 Task: Add a signature Linda Green containing Have a great National Cybersecurity Awareness Month, Linda Green to email address softage.3@softage.net and add a folder Packing slips
Action: Mouse moved to (88, 107)
Screenshot: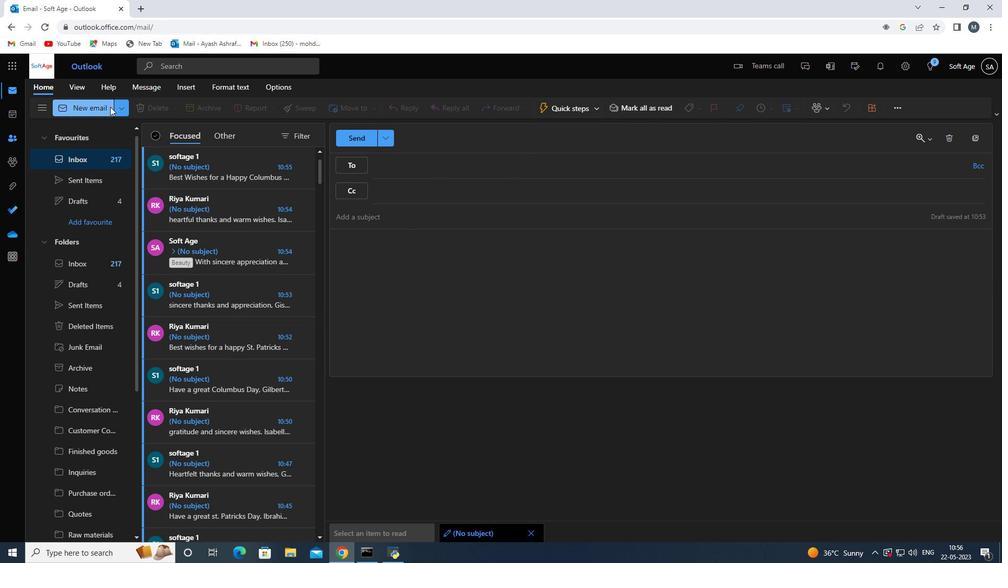 
Action: Mouse pressed left at (88, 107)
Screenshot: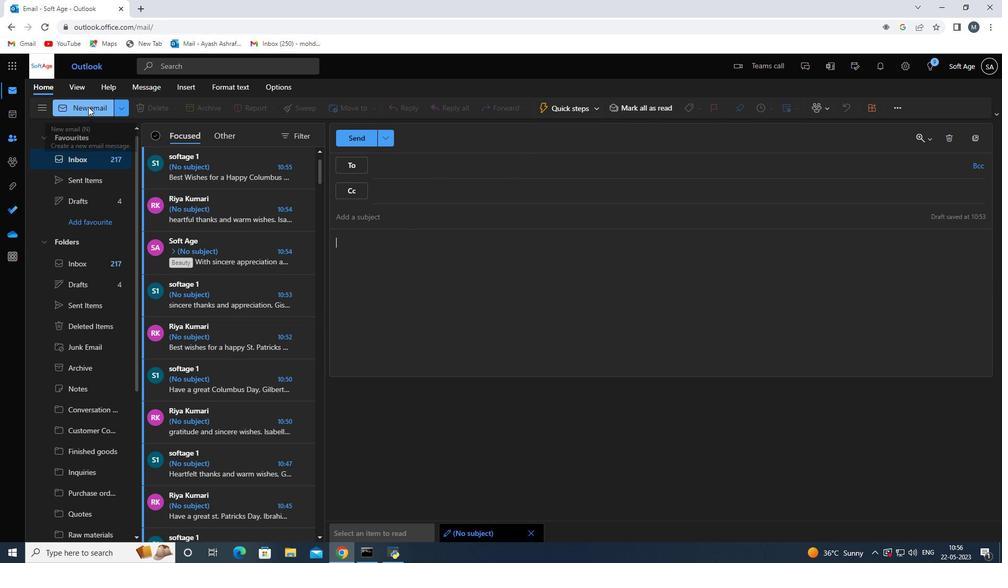 
Action: Mouse moved to (710, 118)
Screenshot: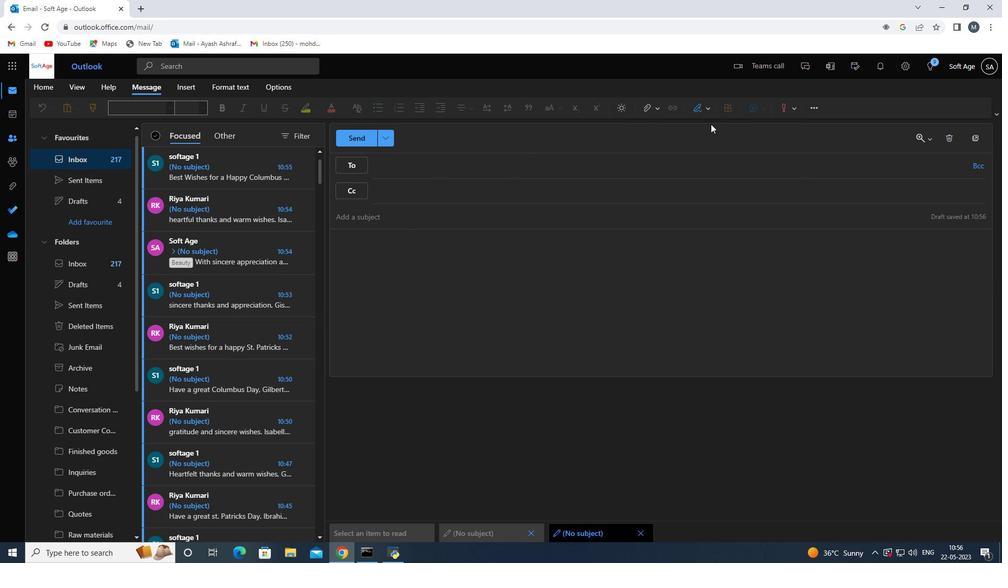
Action: Mouse pressed left at (710, 118)
Screenshot: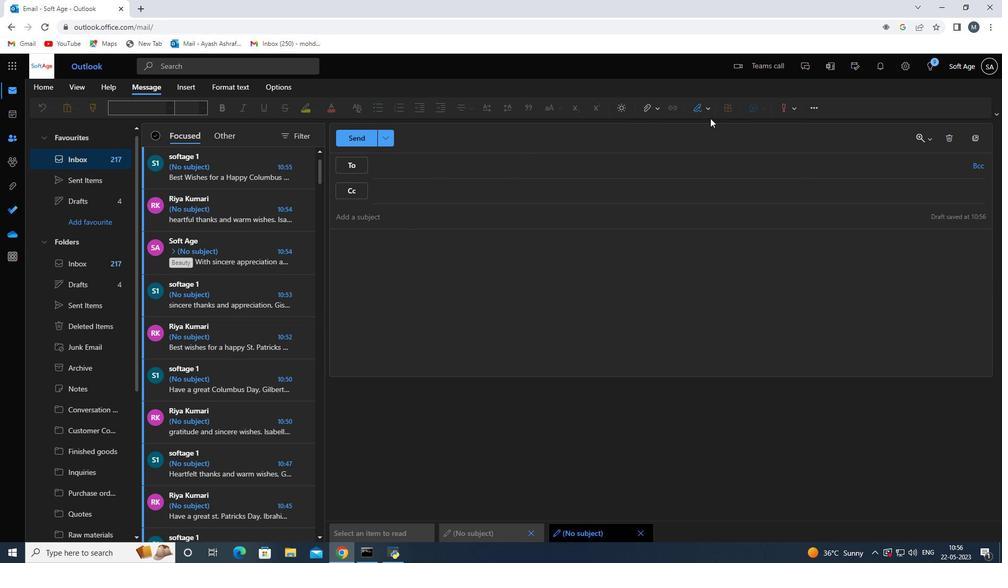 
Action: Mouse moved to (709, 114)
Screenshot: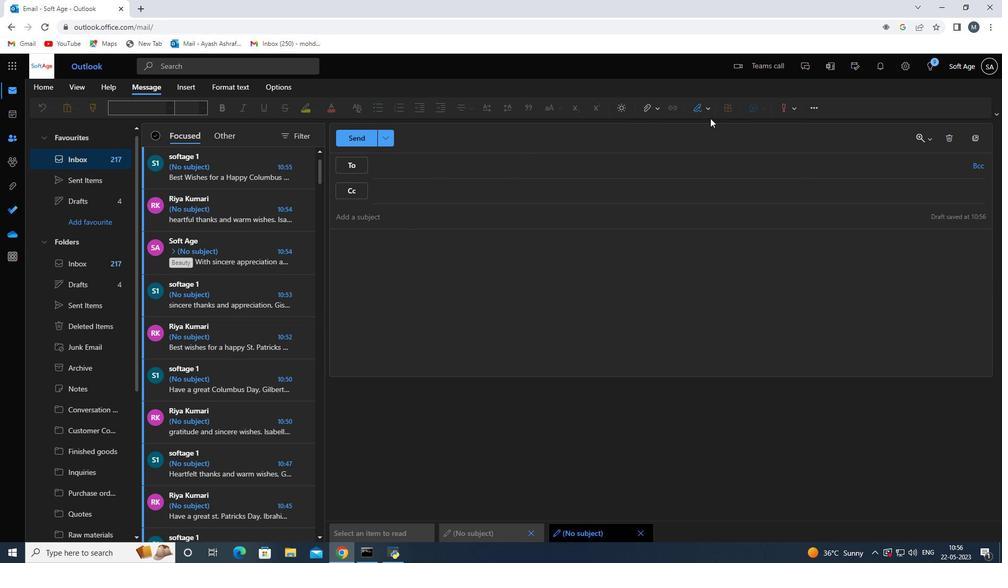 
Action: Mouse pressed left at (709, 114)
Screenshot: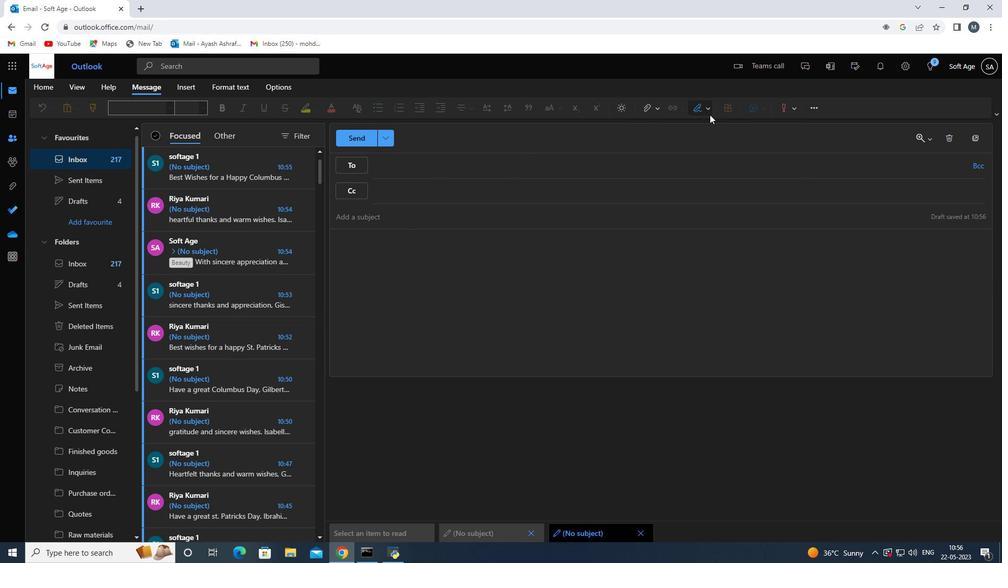 
Action: Mouse moved to (695, 152)
Screenshot: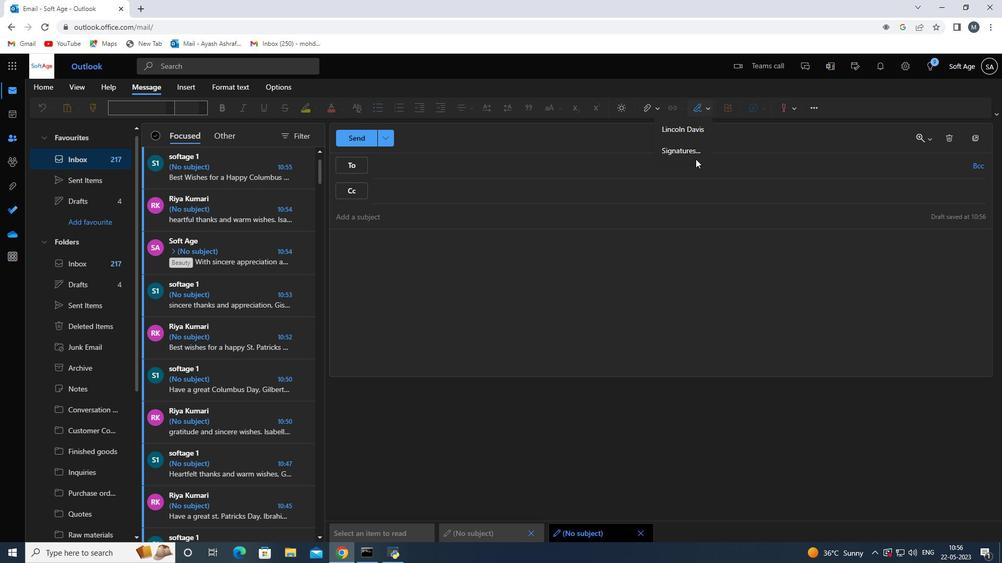
Action: Mouse pressed left at (695, 152)
Screenshot: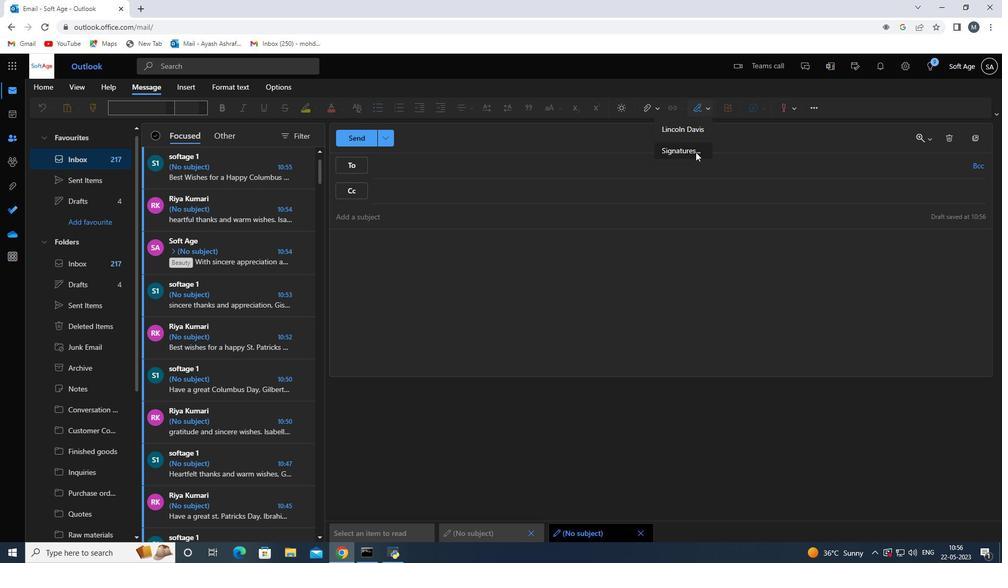
Action: Mouse moved to (702, 193)
Screenshot: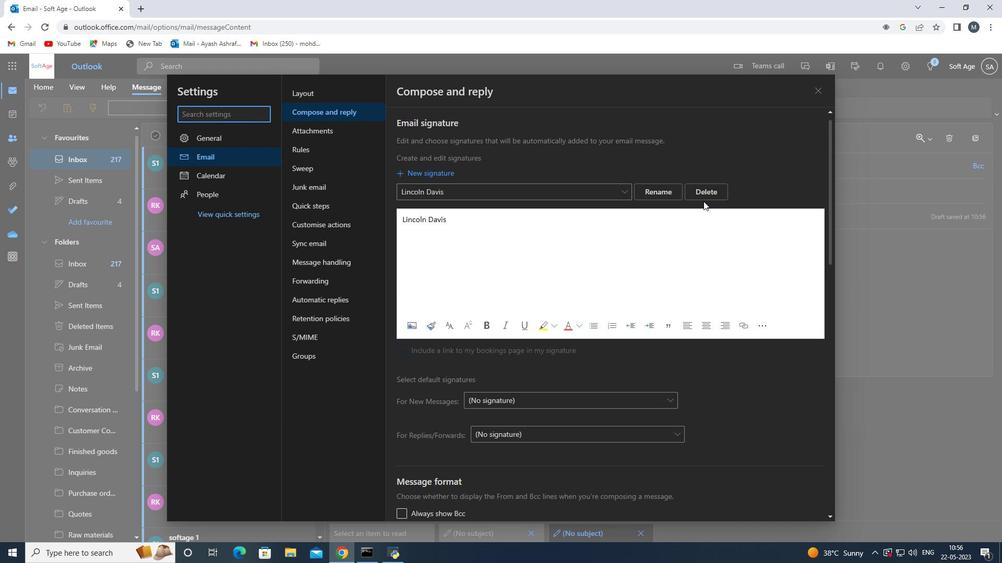 
Action: Mouse pressed left at (702, 193)
Screenshot: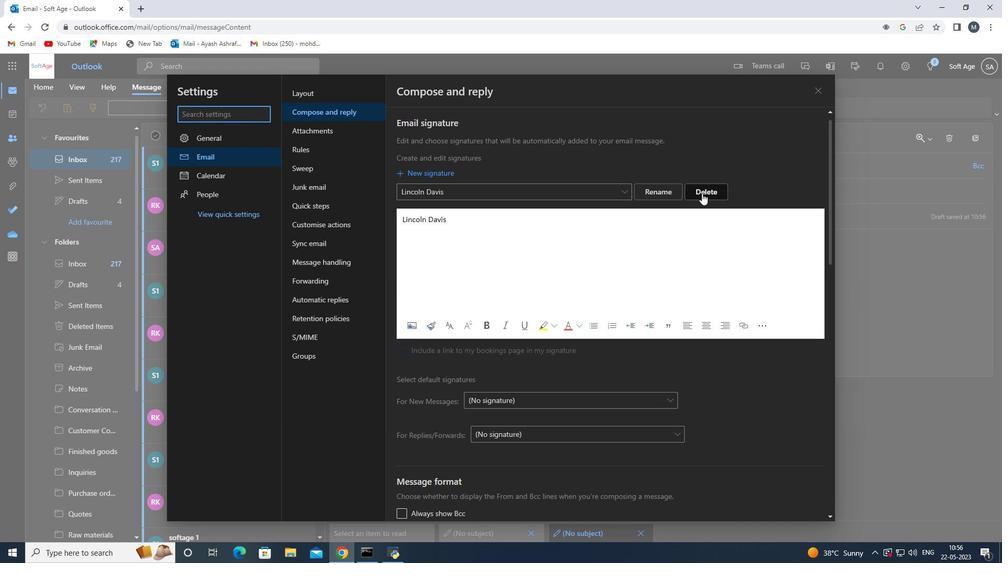
Action: Mouse moved to (456, 187)
Screenshot: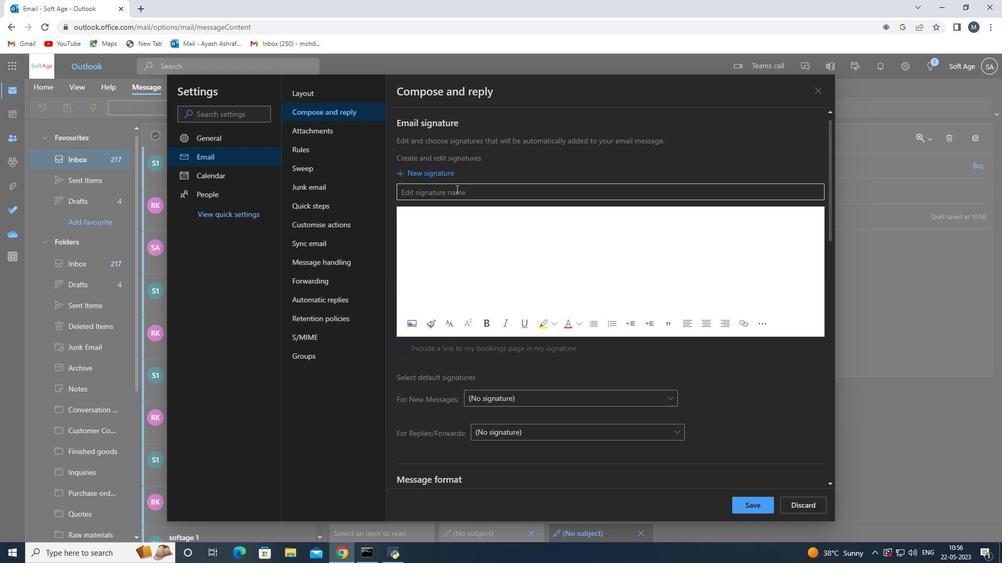 
Action: Mouse pressed left at (456, 187)
Screenshot: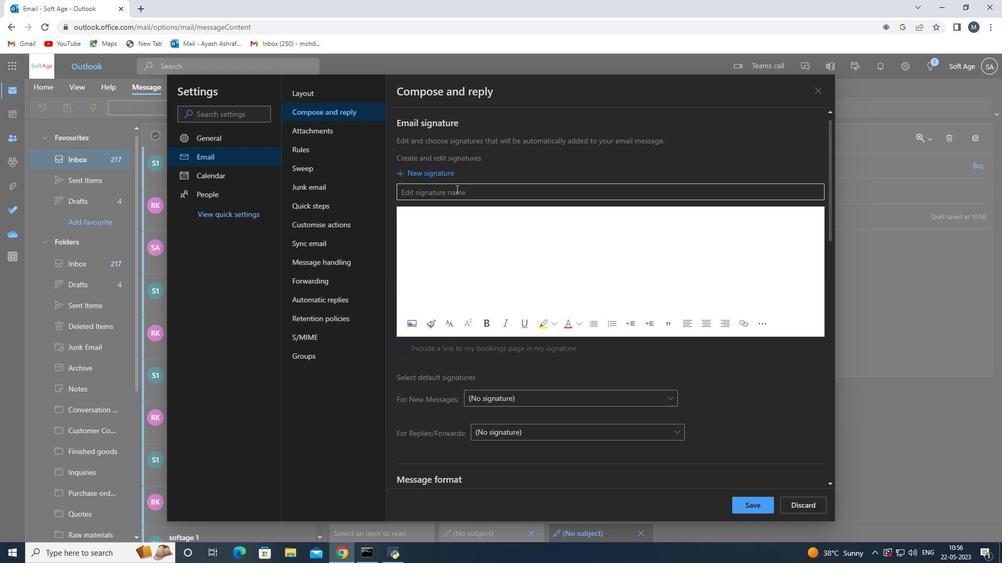 
Action: Key pressed <Key.shift>Linda<Key.space><Key.shift><Key.shift><Key.shift><Key.shift>Green<Key.space>
Screenshot: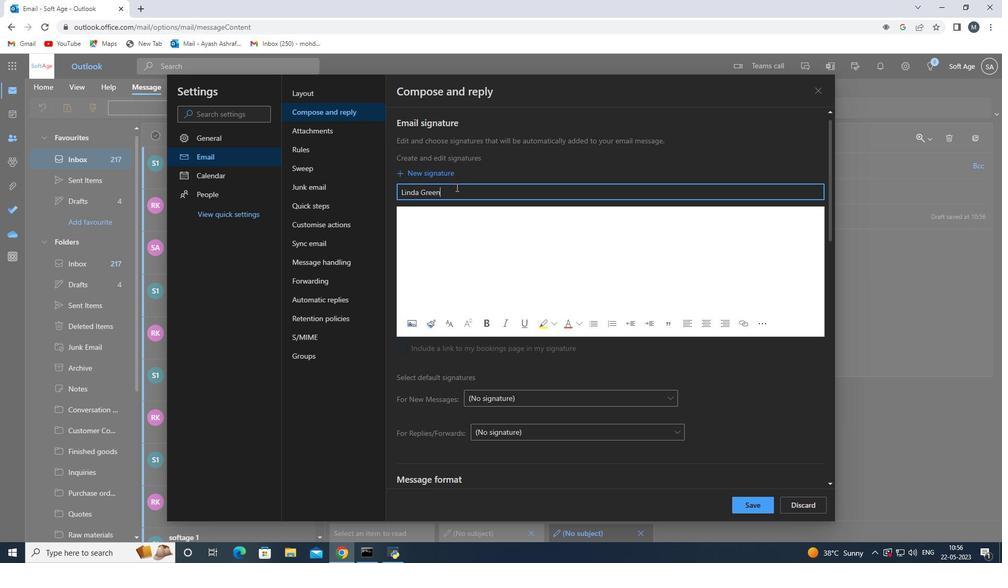 
Action: Mouse moved to (443, 247)
Screenshot: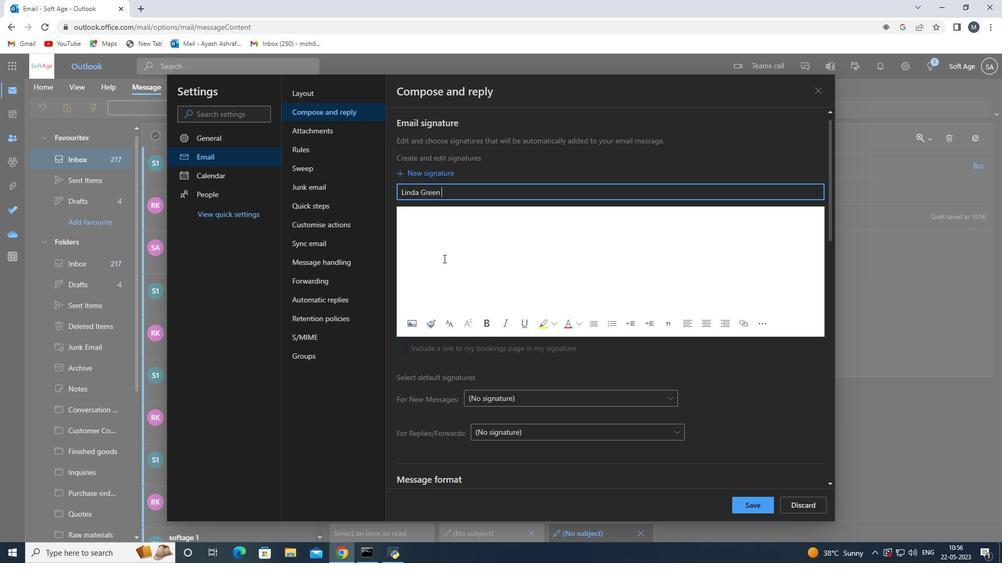 
Action: Mouse pressed left at (443, 247)
Screenshot: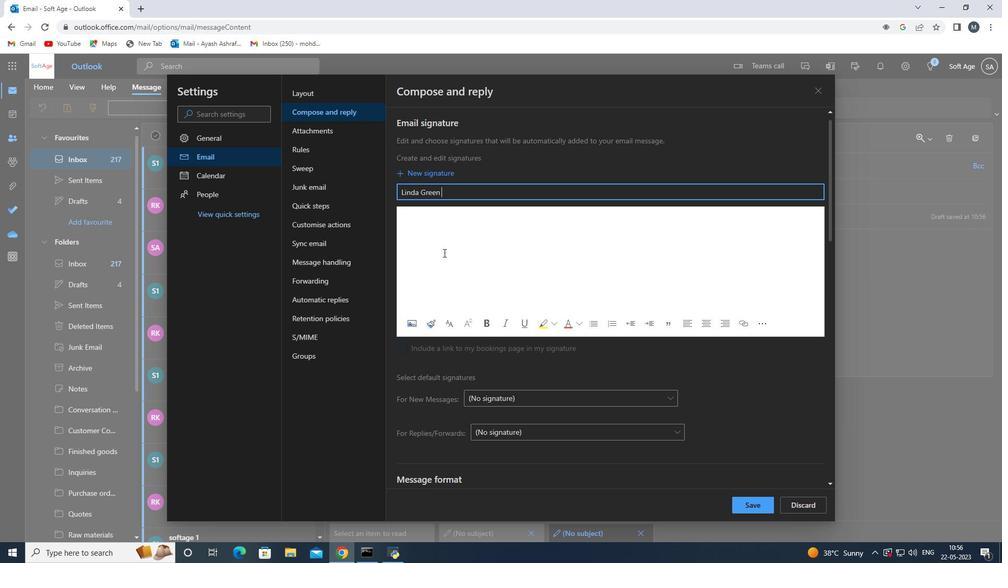
Action: Mouse moved to (436, 243)
Screenshot: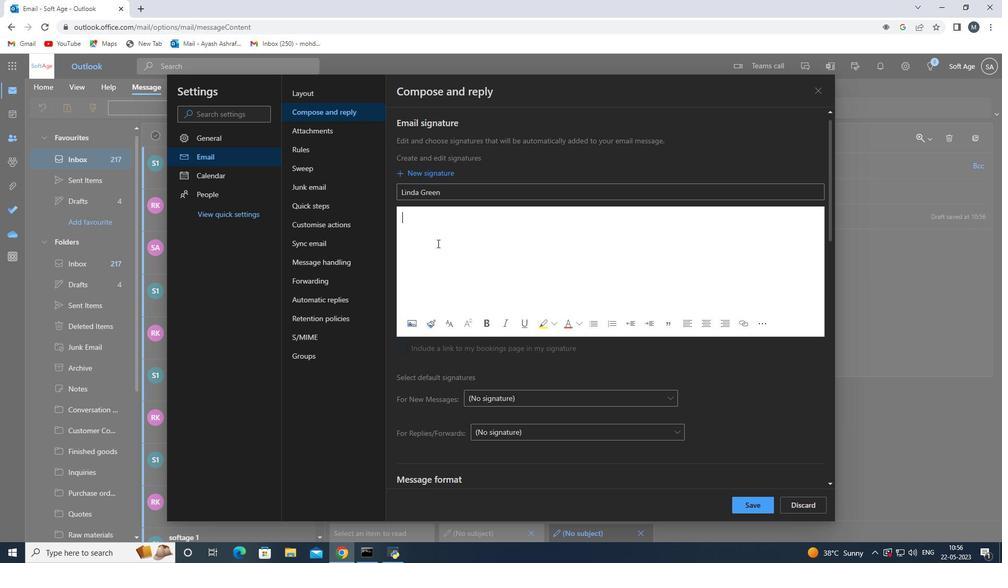 
Action: Key pressed <Key.shift><Key.shift><Key.shift><Key.shift><Key.shift>Linda<Key.space><Key.shift>Green<Key.space>
Screenshot: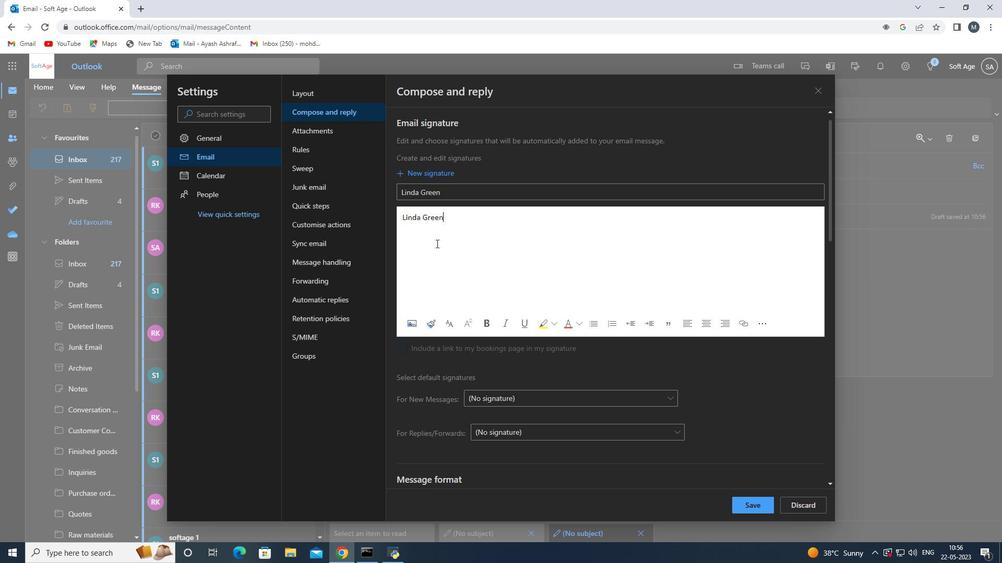 
Action: Mouse moved to (757, 504)
Screenshot: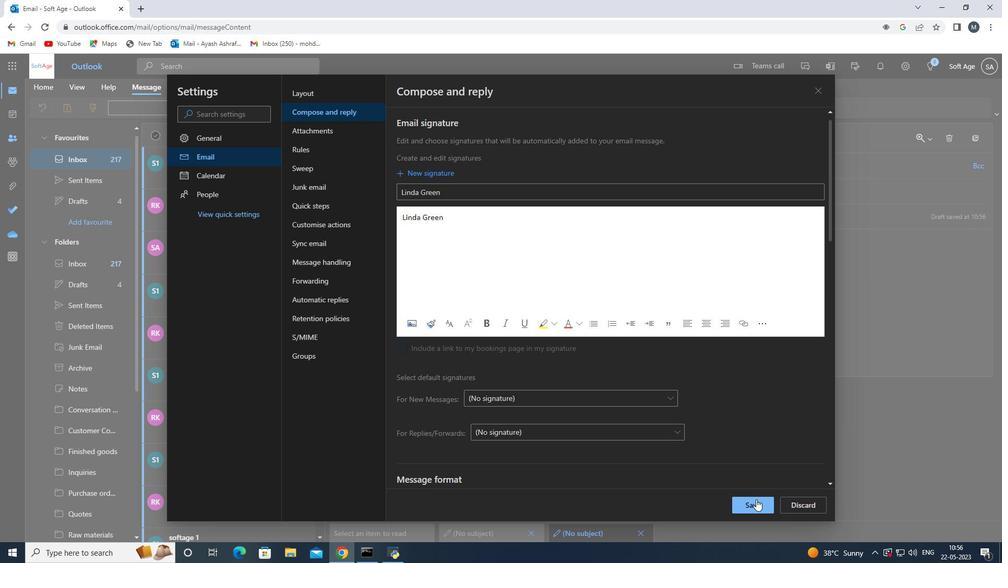 
Action: Mouse pressed left at (757, 504)
Screenshot: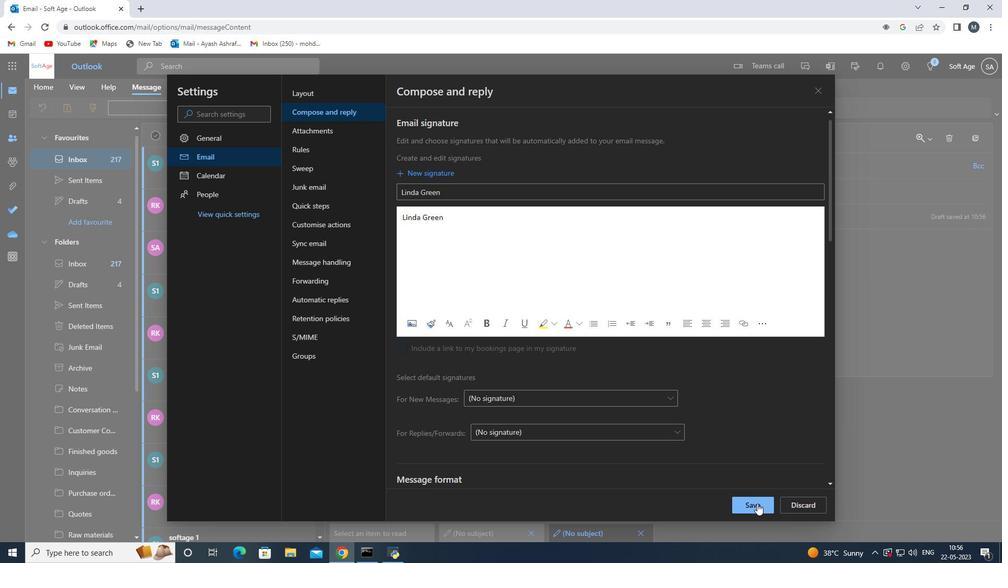
Action: Mouse moved to (740, 200)
Screenshot: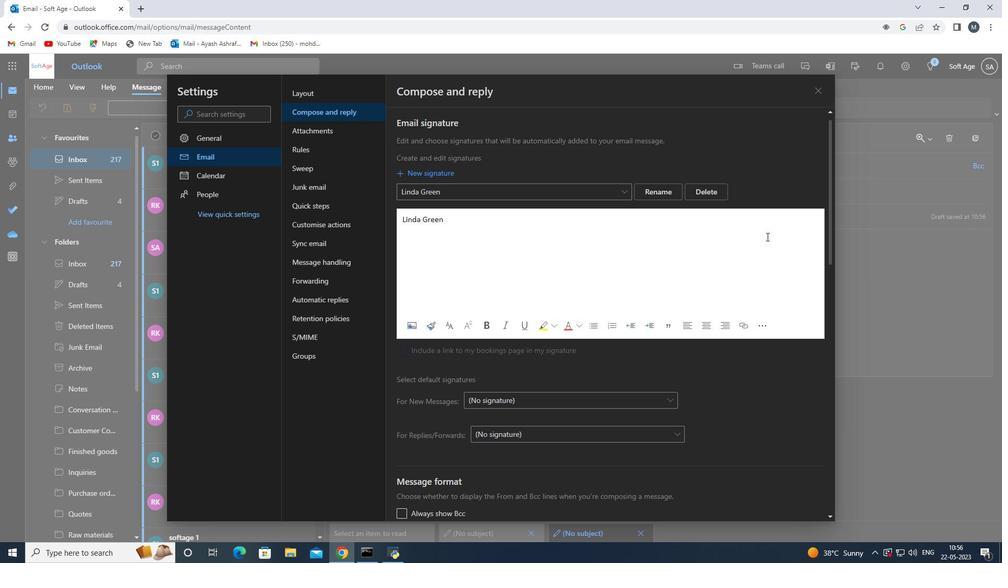 
Action: Mouse scrolled (766, 236) with delta (0, 0)
Screenshot: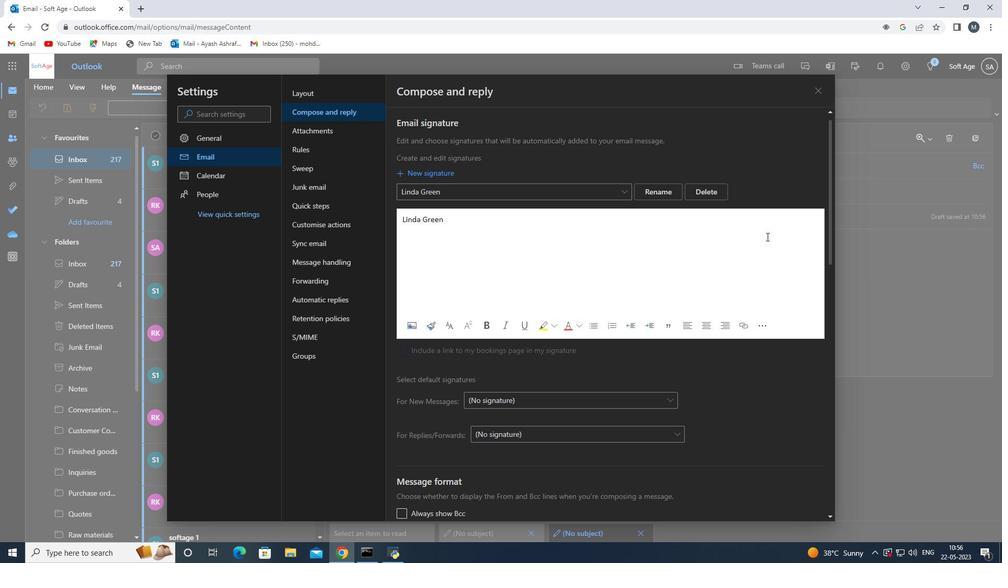 
Action: Mouse moved to (739, 199)
Screenshot: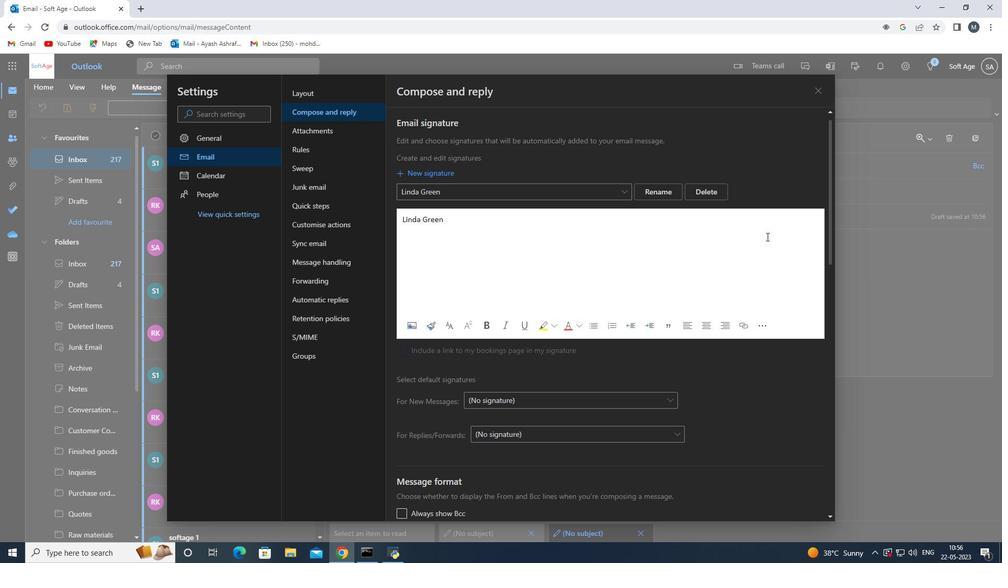 
Action: Mouse scrolled (765, 235) with delta (0, 0)
Screenshot: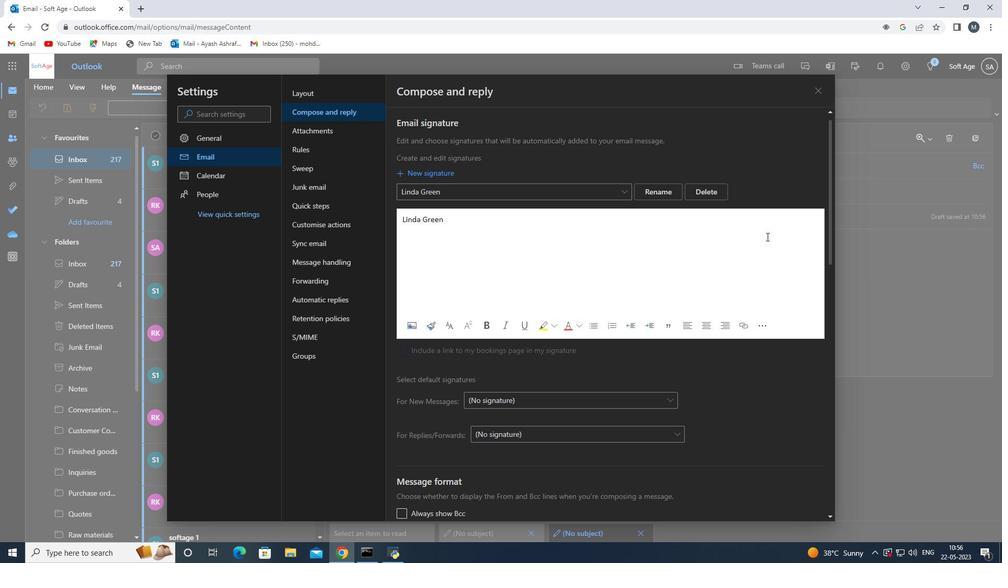 
Action: Mouse scrolled (764, 233) with delta (0, 0)
Screenshot: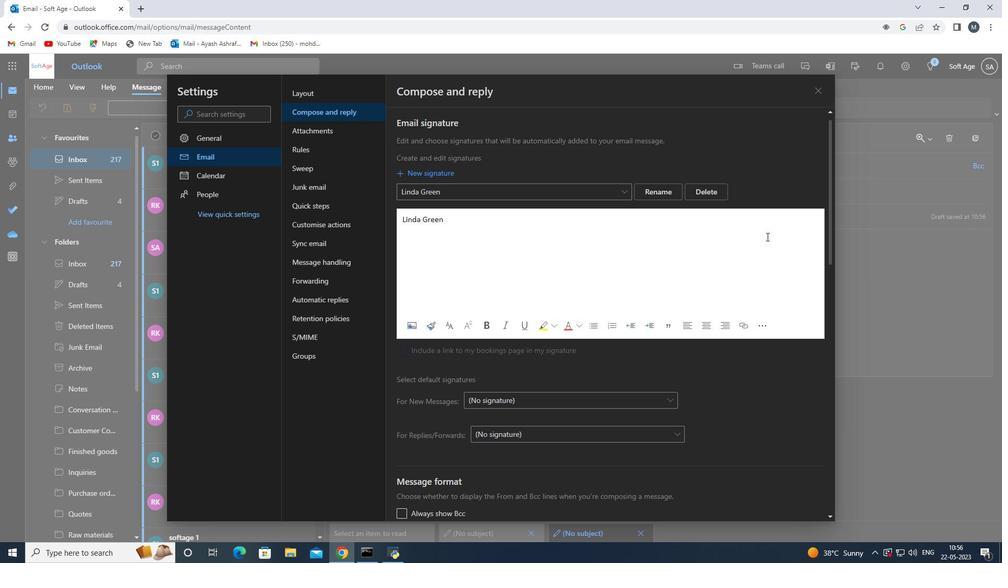 
Action: Mouse moved to (739, 199)
Screenshot: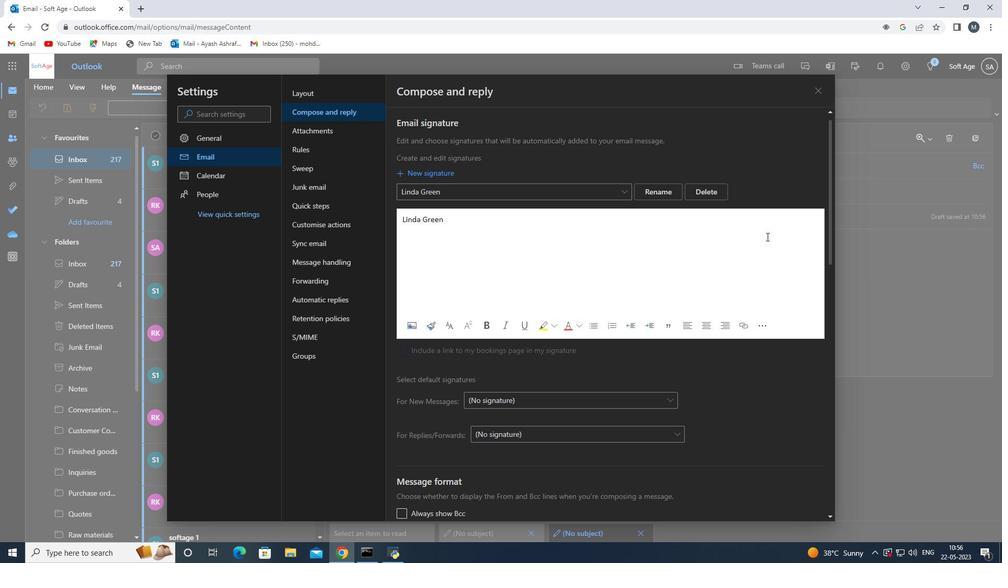 
Action: Mouse scrolled (761, 229) with delta (0, 0)
Screenshot: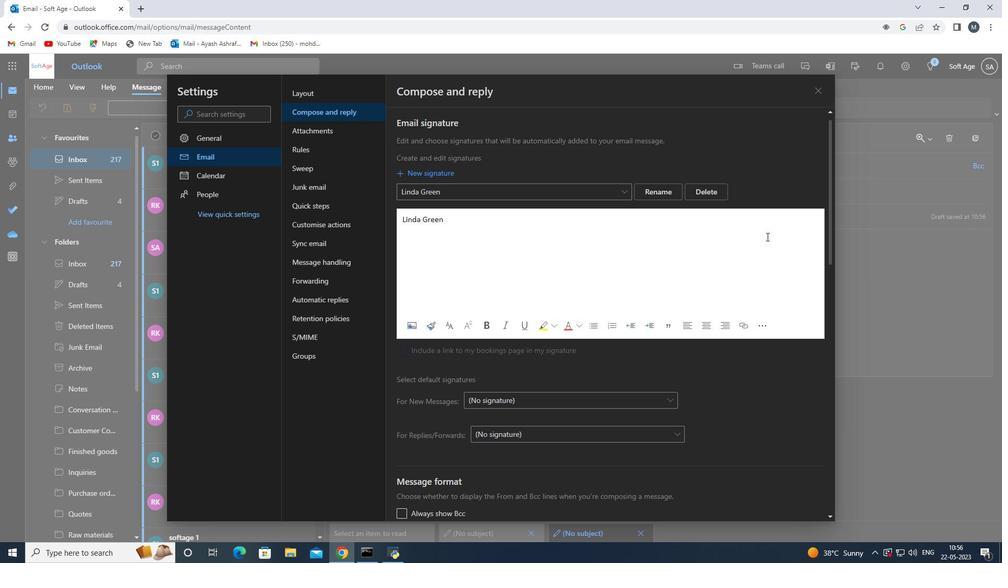 
Action: Mouse moved to (819, 89)
Screenshot: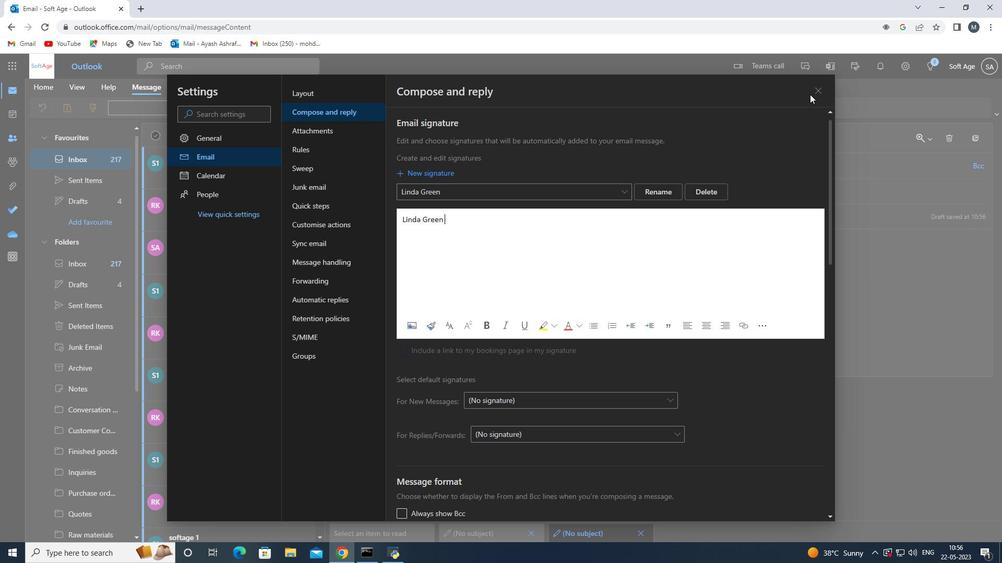 
Action: Mouse pressed left at (819, 89)
Screenshot: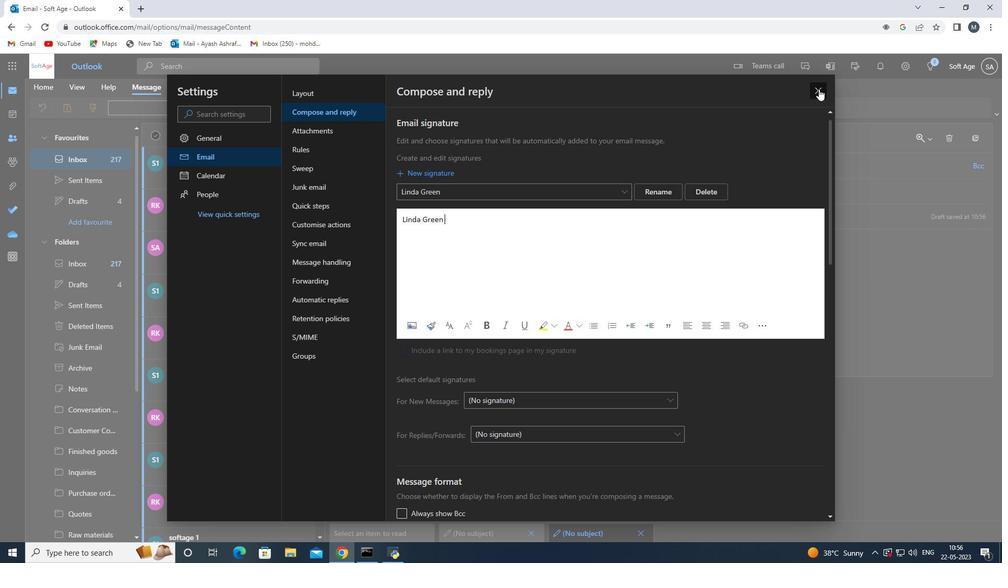 
Action: Mouse moved to (382, 237)
Screenshot: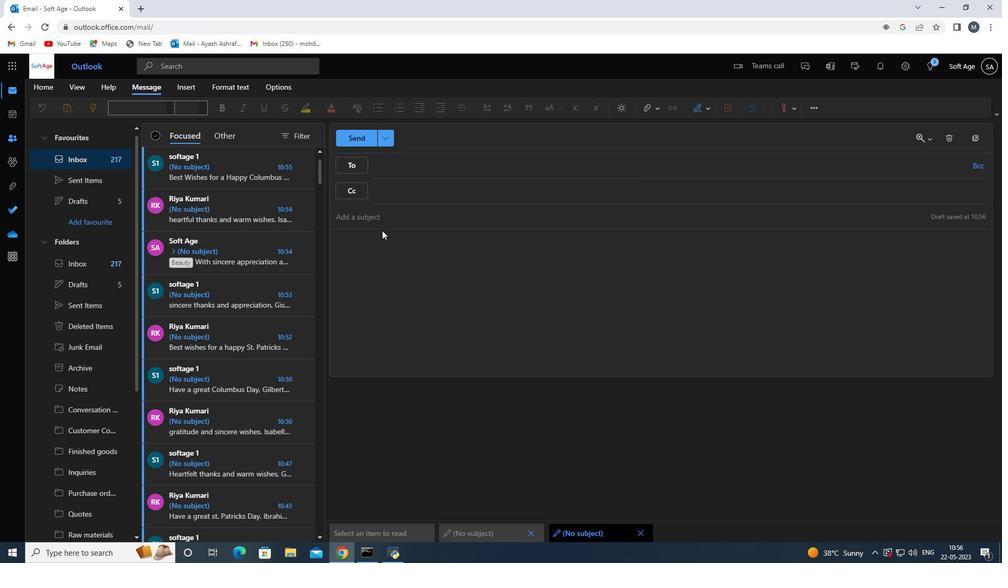 
Action: Mouse pressed left at (382, 237)
Screenshot: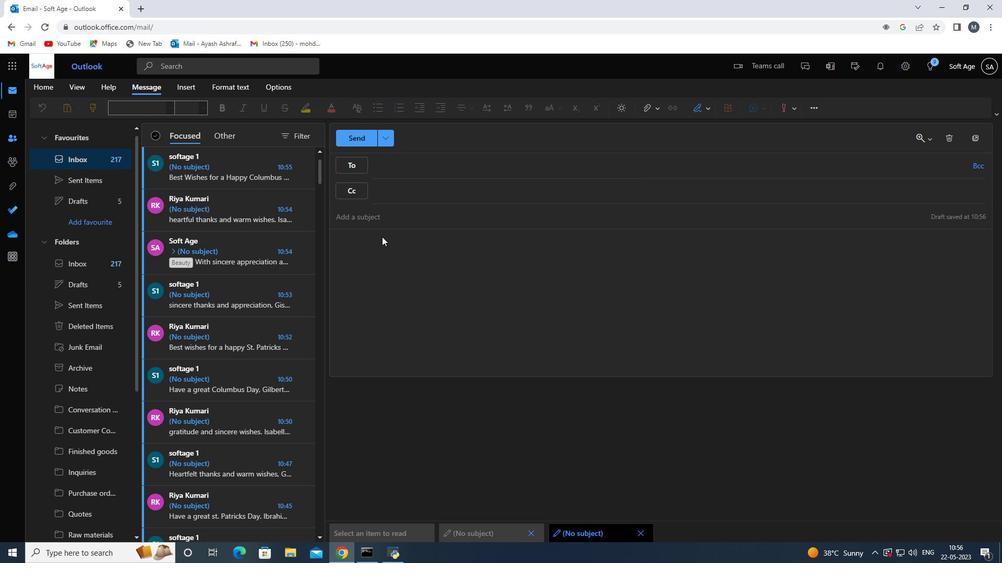 
Action: Mouse moved to (378, 255)
Screenshot: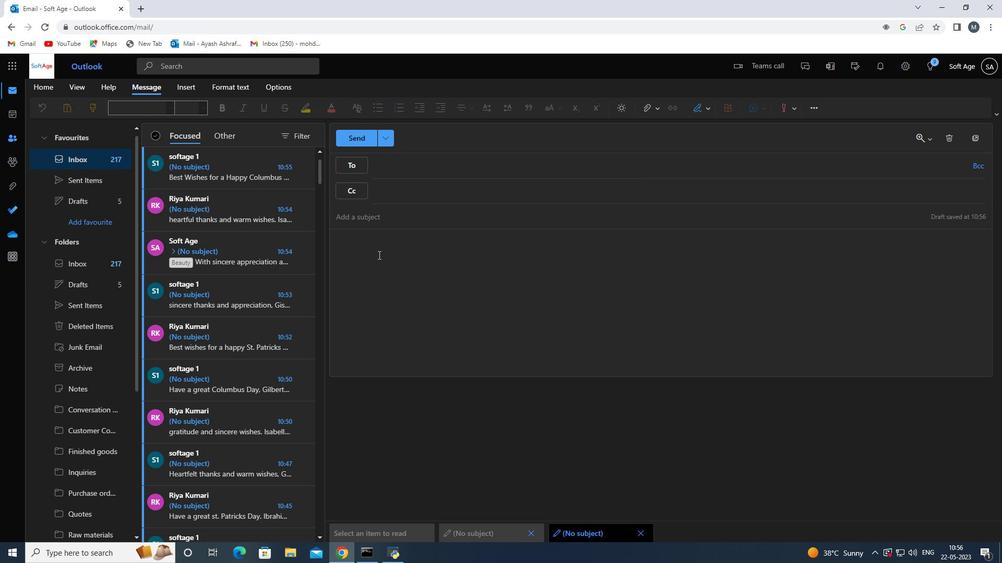 
Action: Mouse pressed left at (378, 255)
Screenshot: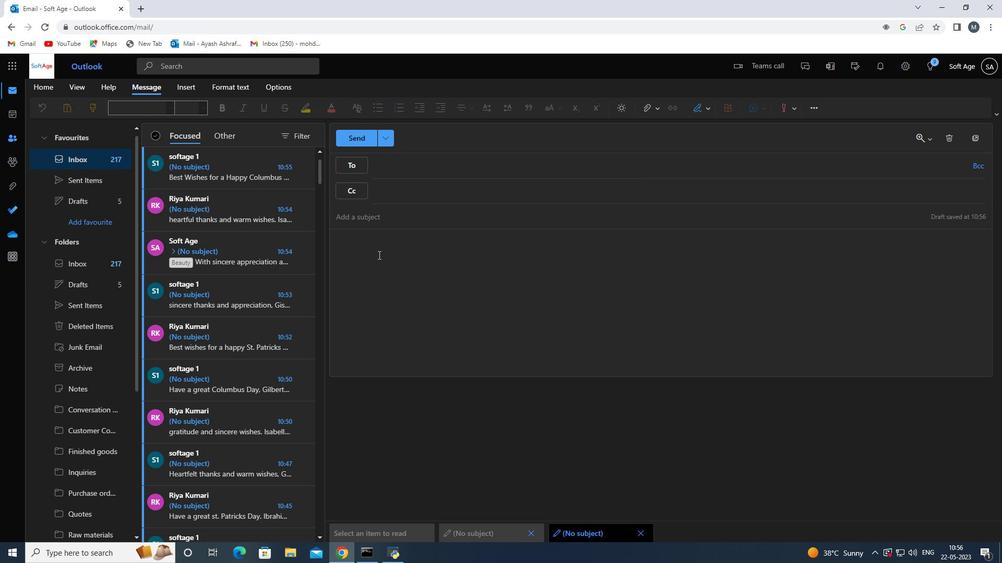 
Action: Key pressed <Key.shift>Have<Key.space>a<Key.space>great<Key.space>national<Key.space>cybersecurity<Key.space>awareness<Key.space>
Screenshot: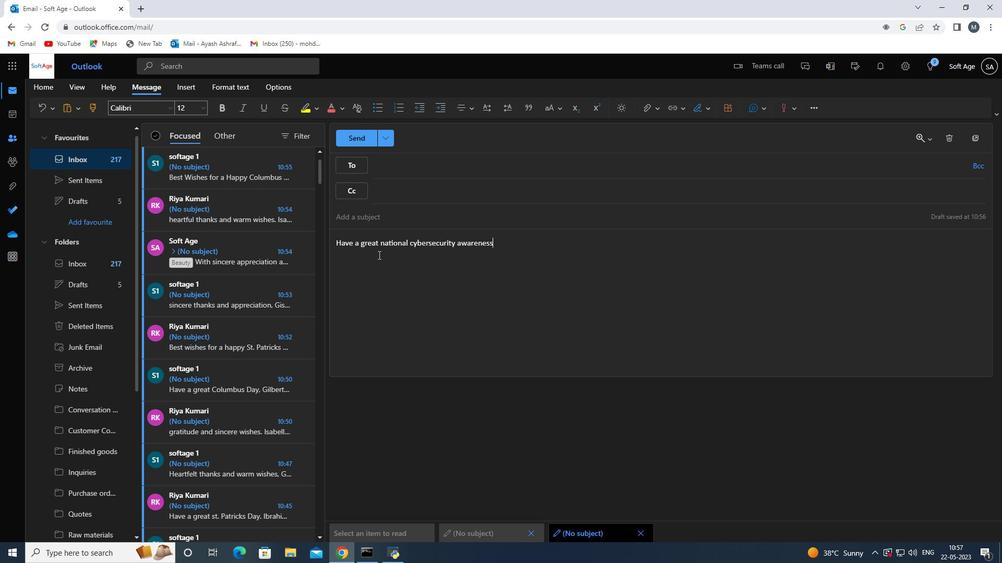 
Action: Mouse moved to (466, 247)
Screenshot: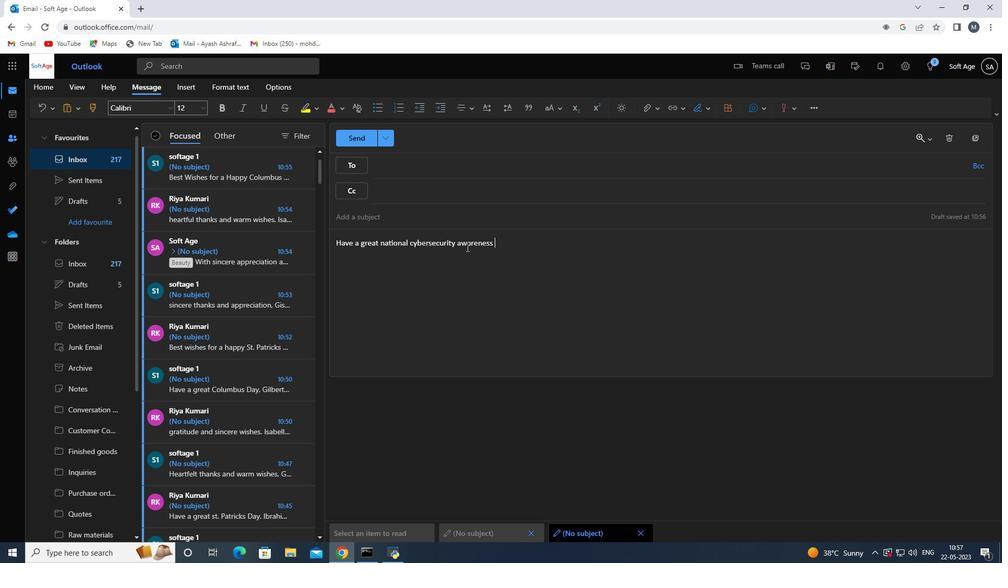 
Action: Key pressed month<Key.space>
Screenshot: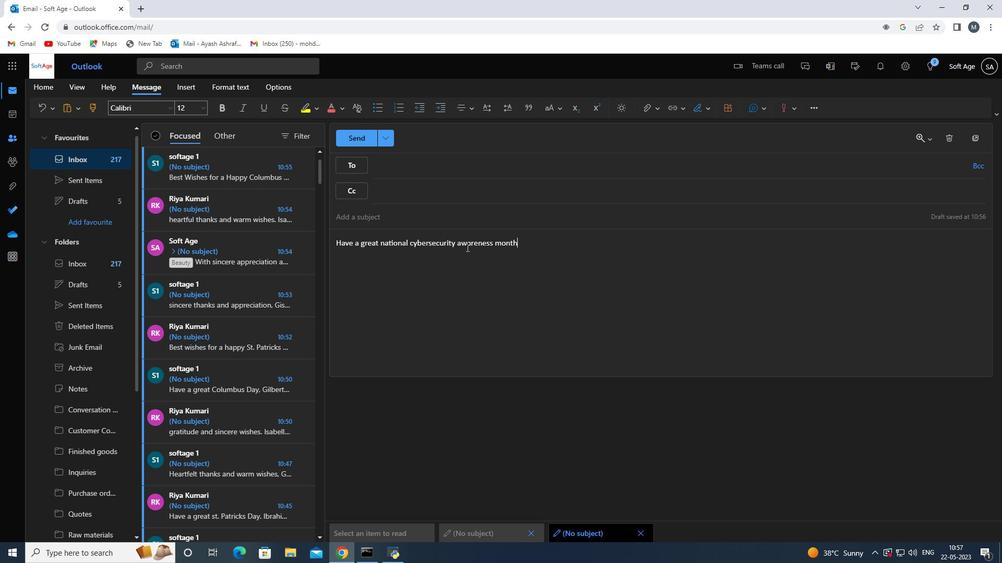 
Action: Mouse moved to (554, 263)
Screenshot: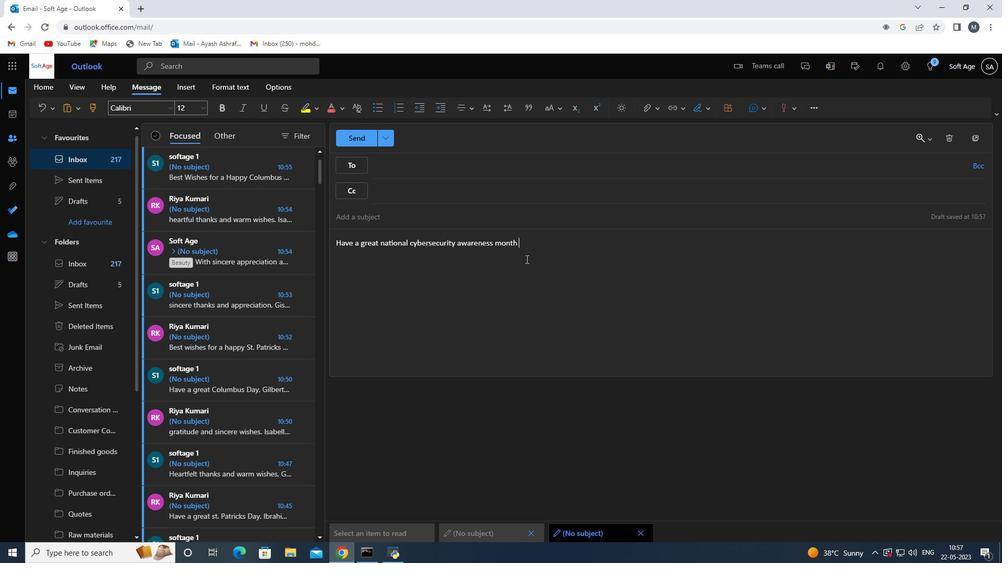 
Action: Mouse scrolled (554, 262) with delta (0, 0)
Screenshot: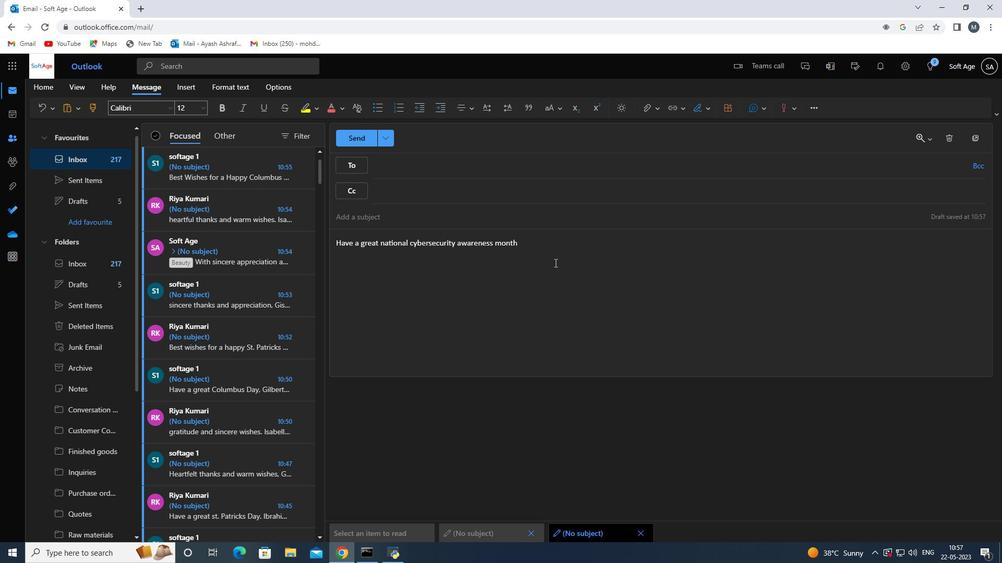 
Action: Mouse scrolled (554, 262) with delta (0, 0)
Screenshot: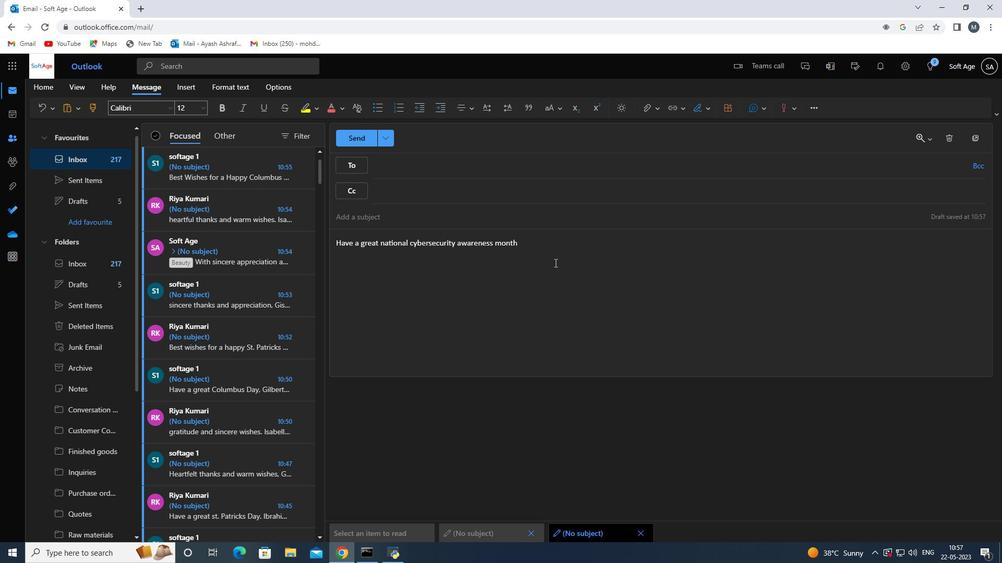 
Action: Mouse moved to (711, 110)
Screenshot: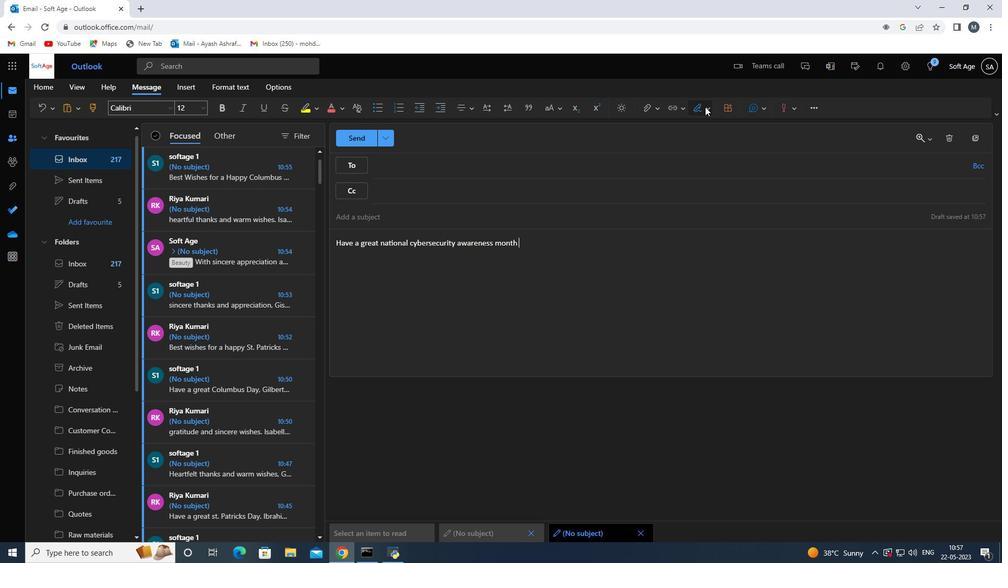 
Action: Mouse pressed left at (711, 110)
Screenshot: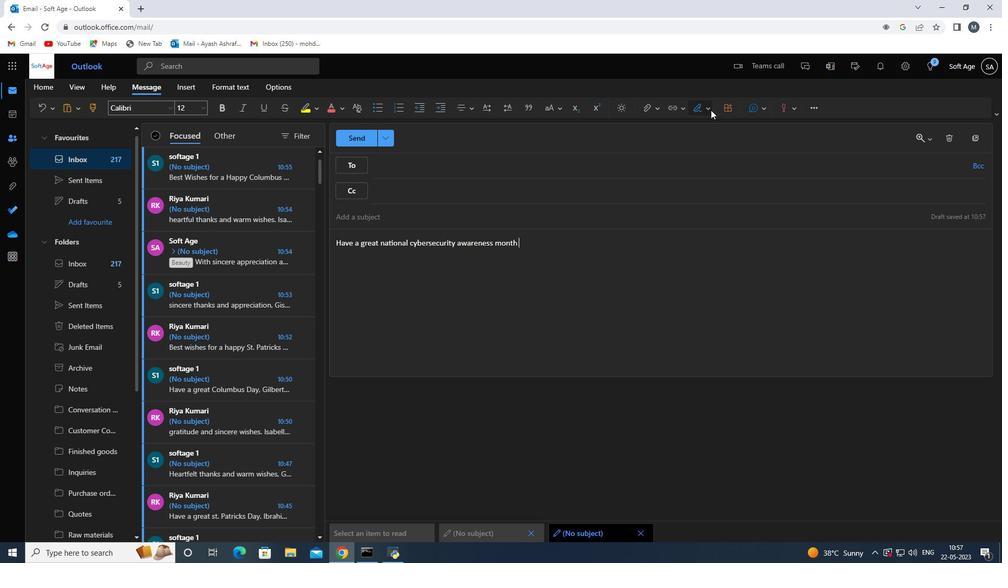 
Action: Mouse moved to (682, 133)
Screenshot: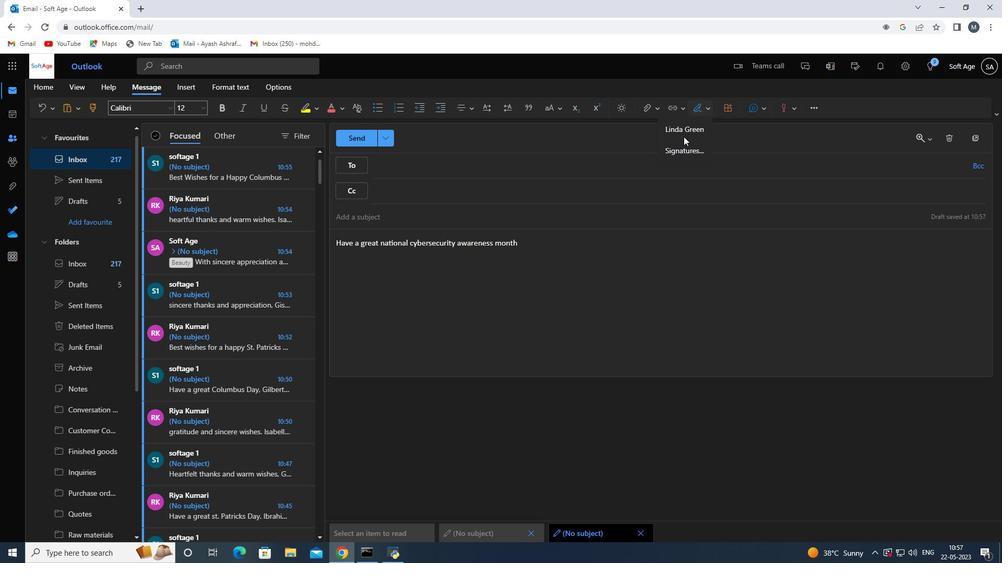 
Action: Mouse pressed left at (682, 133)
Screenshot: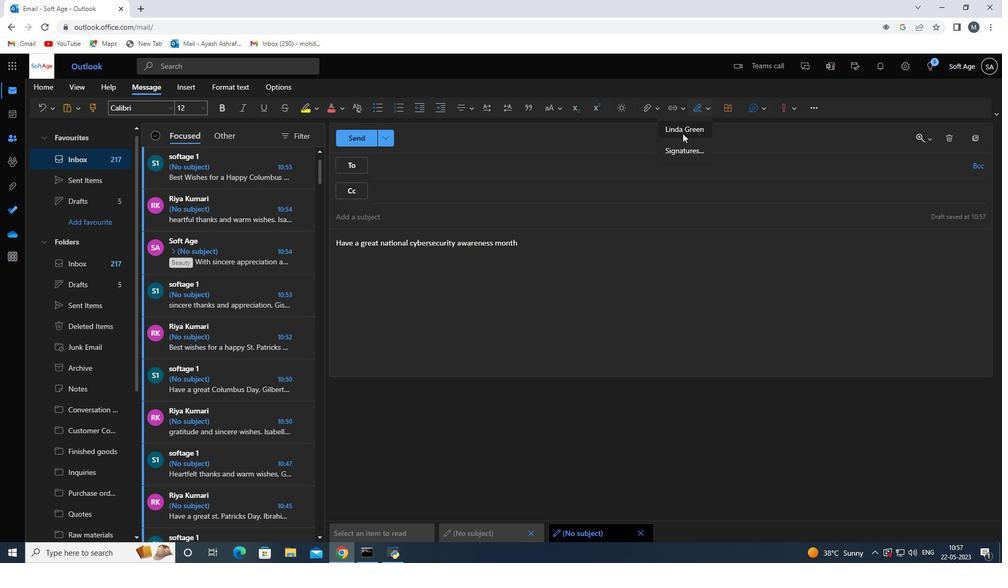 
Action: Mouse moved to (446, 169)
Screenshot: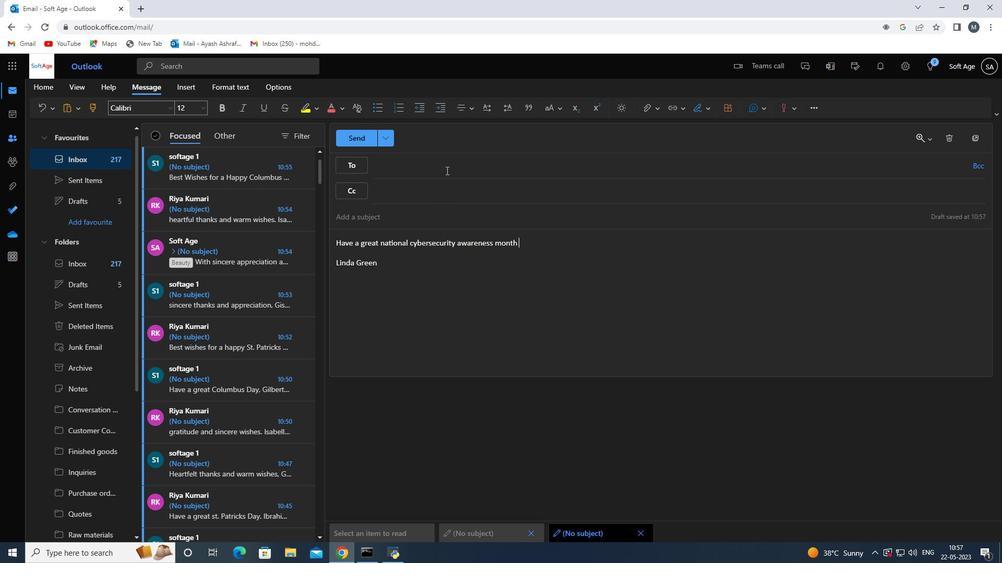 
Action: Mouse pressed left at (446, 169)
Screenshot: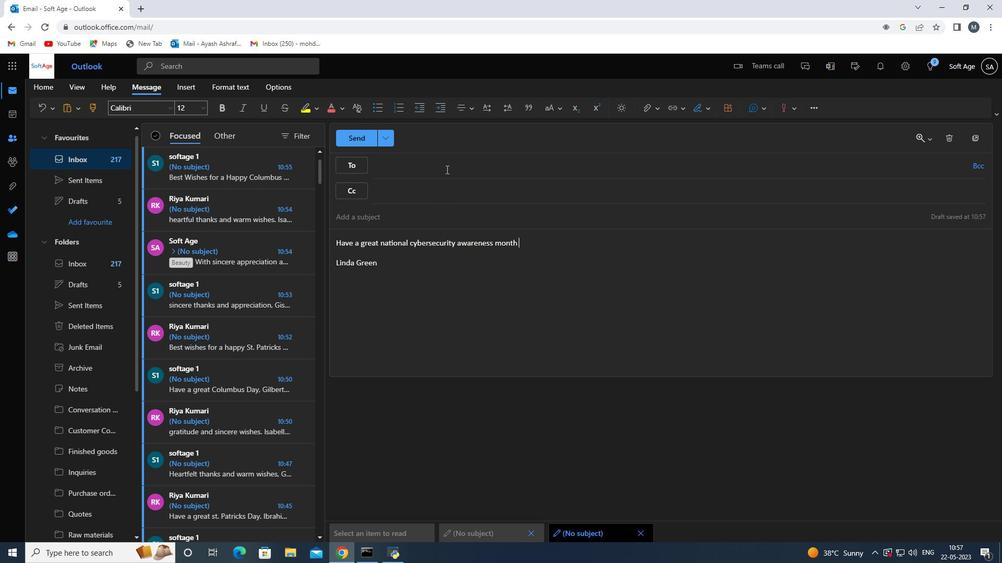 
Action: Mouse moved to (447, 168)
Screenshot: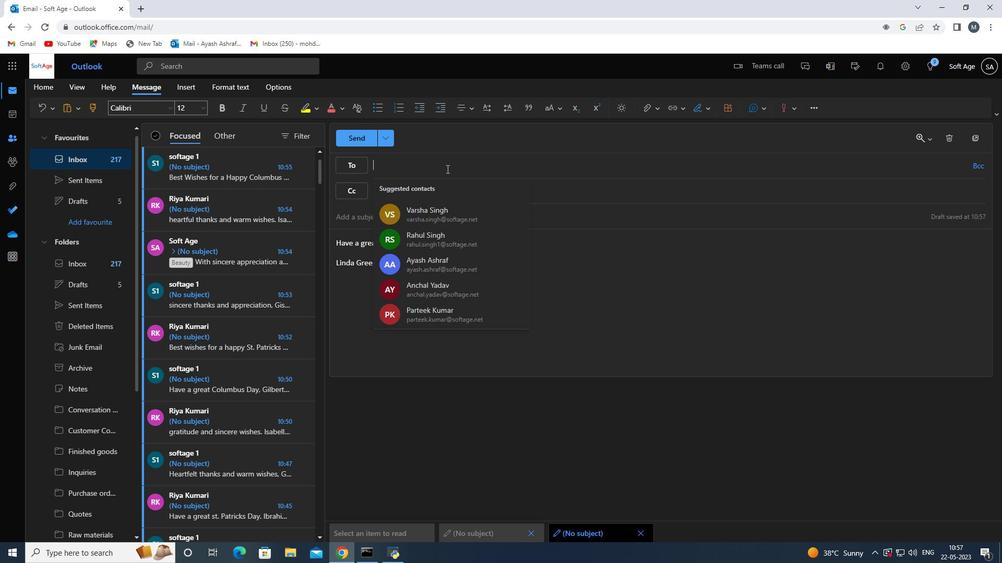 
Action: Key pressed softage.3<Key.shift>@softage.net
Screenshot: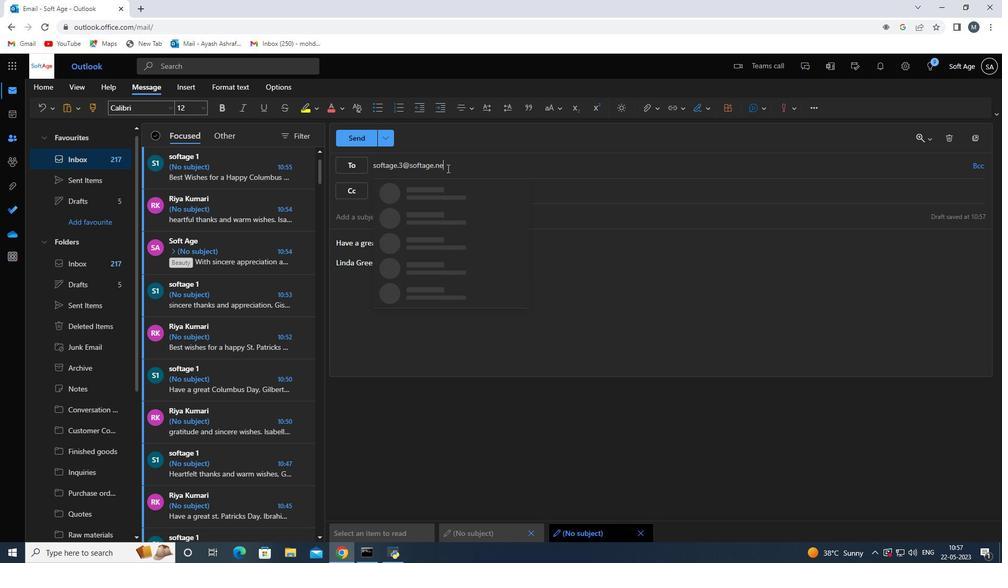 
Action: Mouse moved to (446, 193)
Screenshot: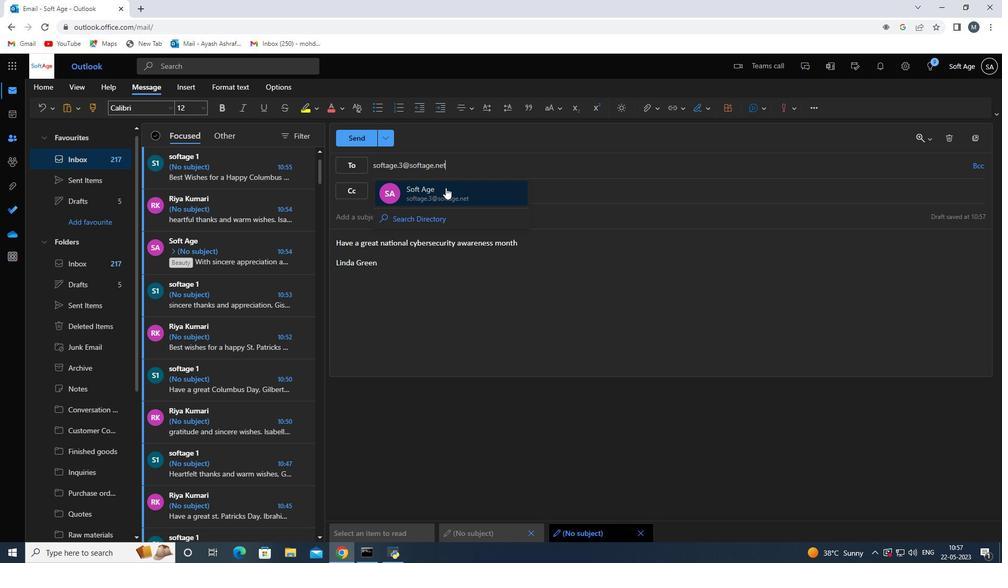 
Action: Mouse pressed left at (446, 193)
Screenshot: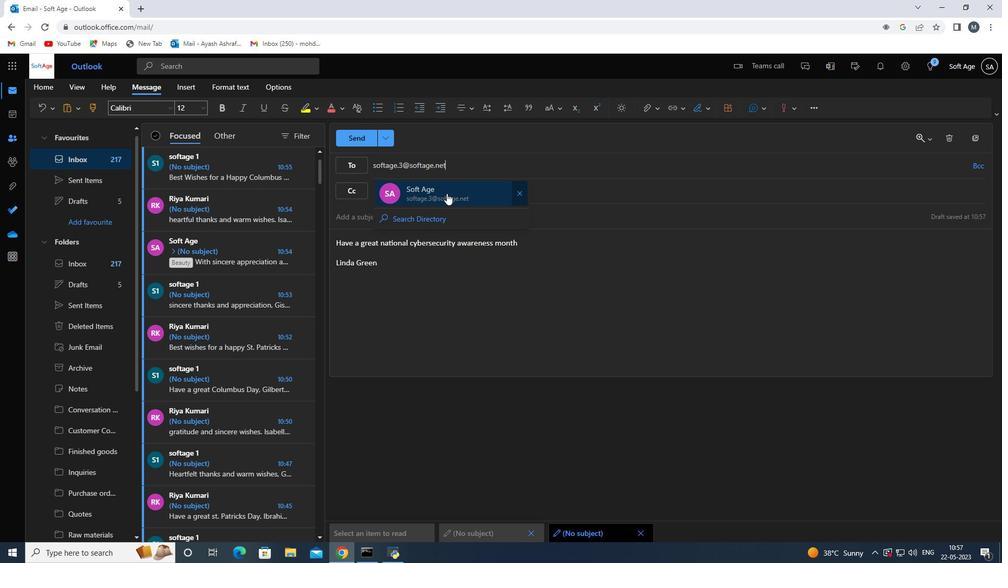 
Action: Mouse moved to (106, 434)
Screenshot: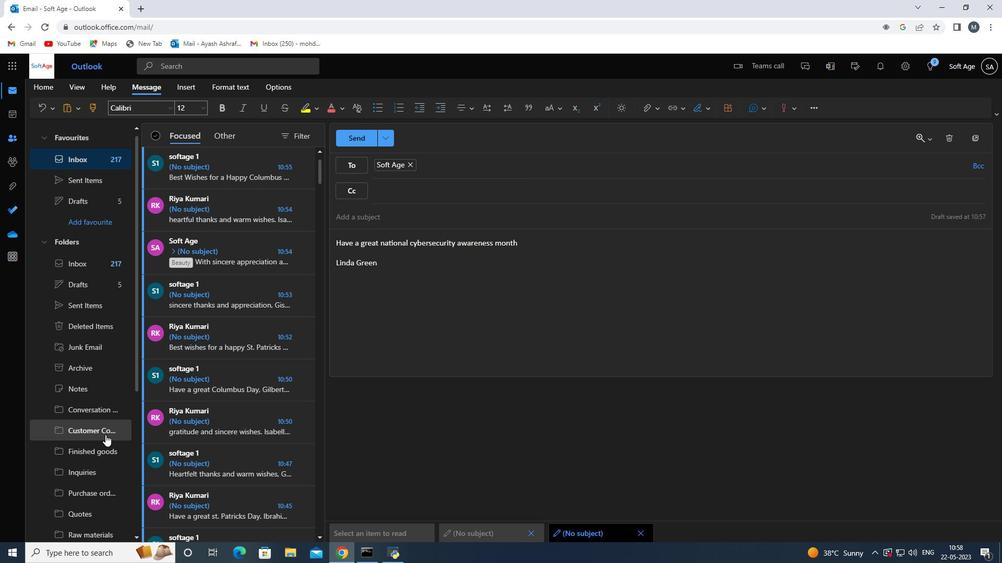 
Action: Mouse scrolled (106, 433) with delta (0, 0)
Screenshot: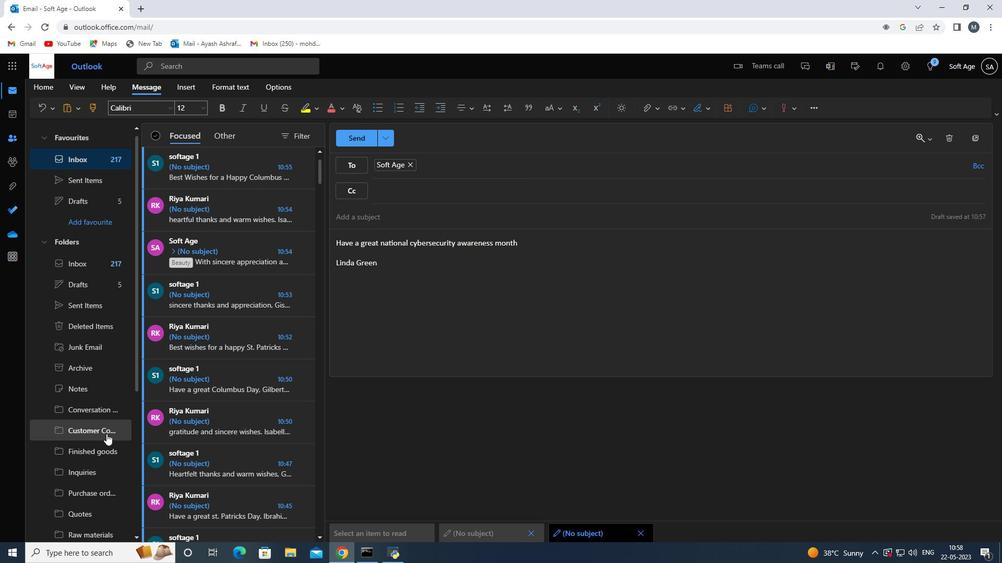 
Action: Mouse scrolled (106, 433) with delta (0, 0)
Screenshot: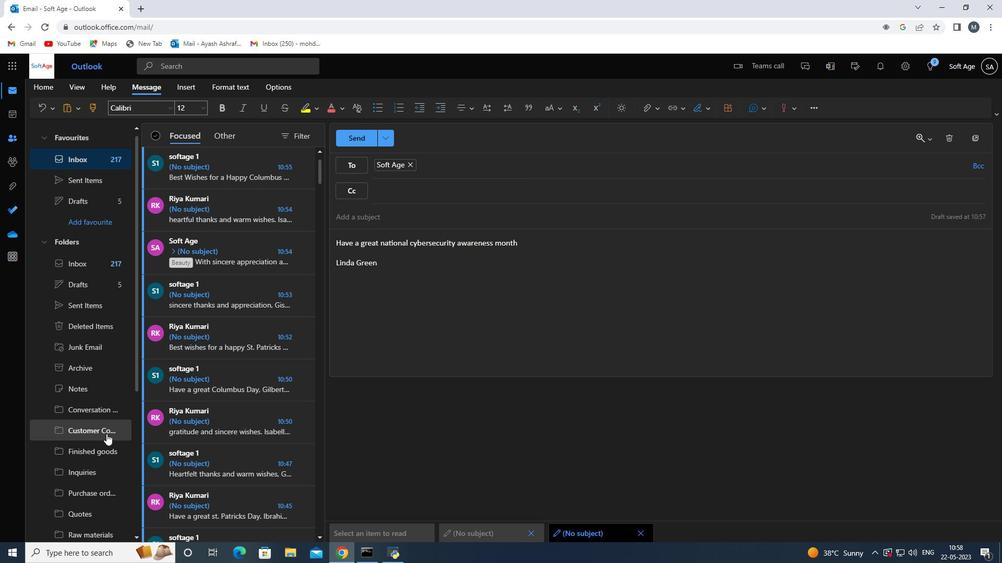 
Action: Mouse scrolled (106, 433) with delta (0, 0)
Screenshot: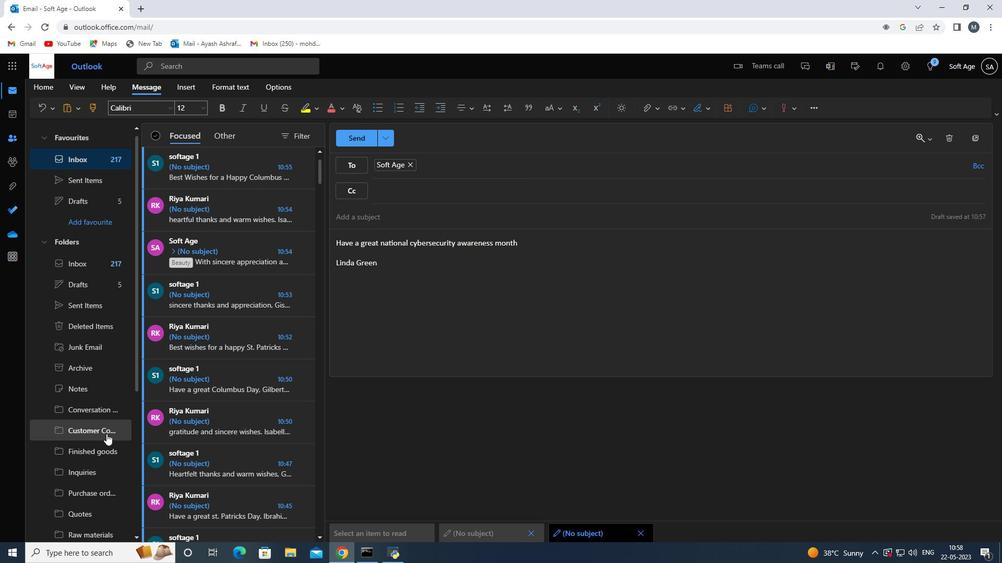 
Action: Mouse scrolled (106, 433) with delta (0, 0)
Screenshot: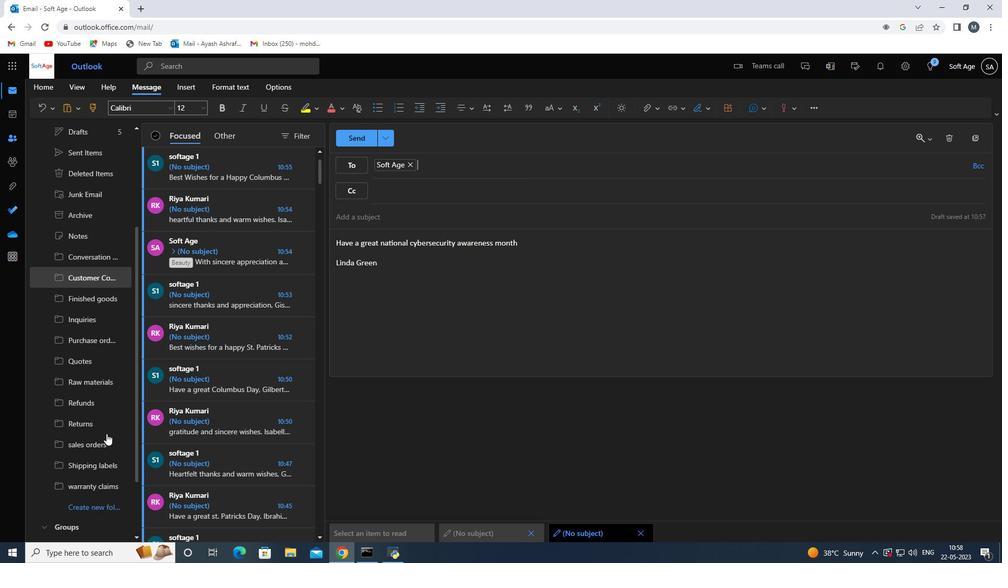 
Action: Mouse scrolled (106, 433) with delta (0, 0)
Screenshot: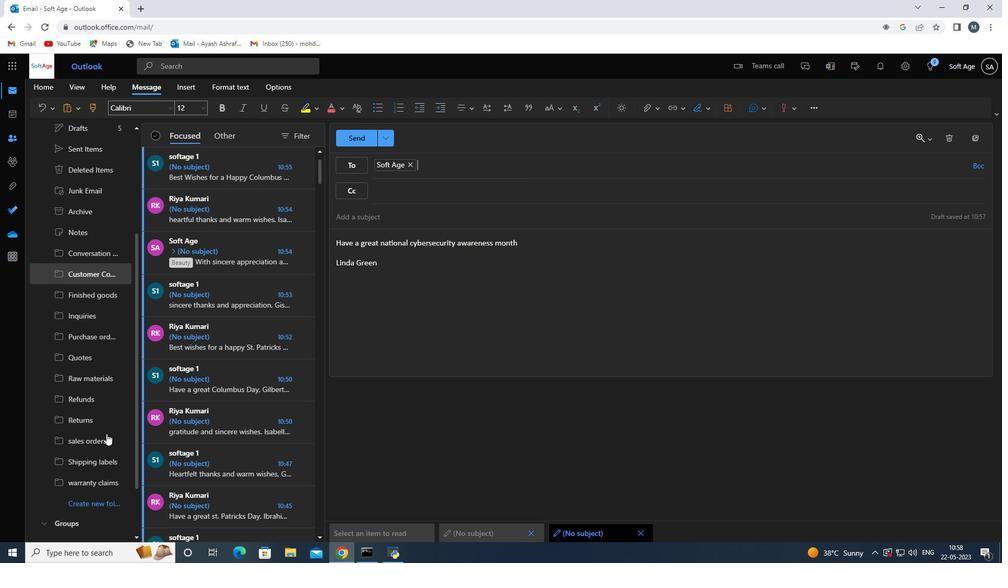 
Action: Mouse moved to (104, 444)
Screenshot: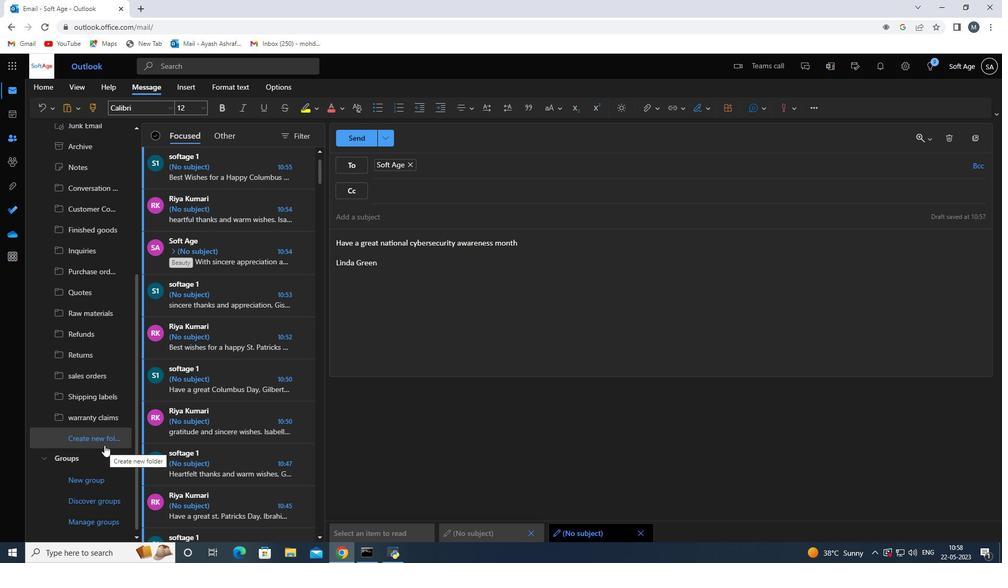
Action: Mouse pressed left at (104, 444)
Screenshot: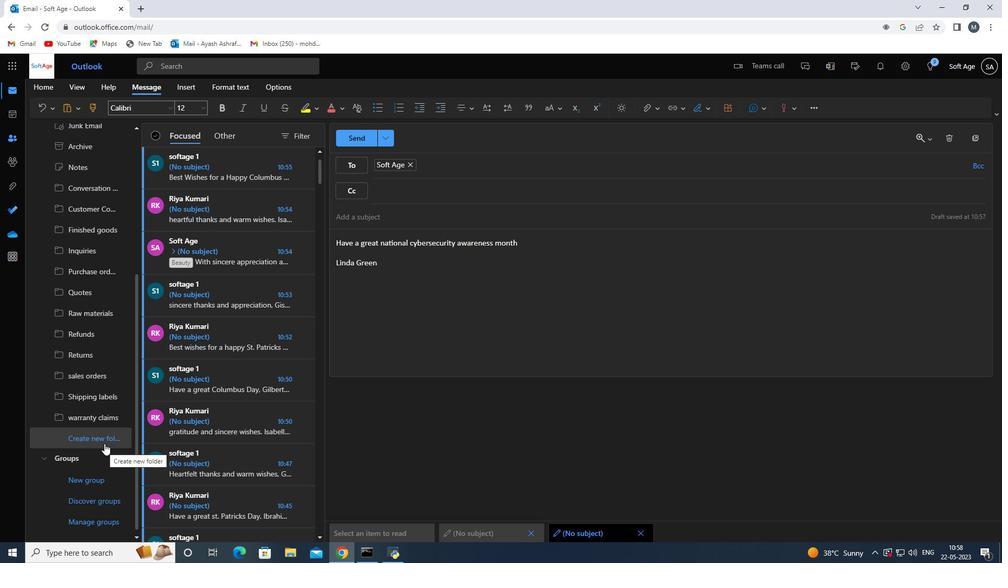 
Action: Mouse moved to (81, 442)
Screenshot: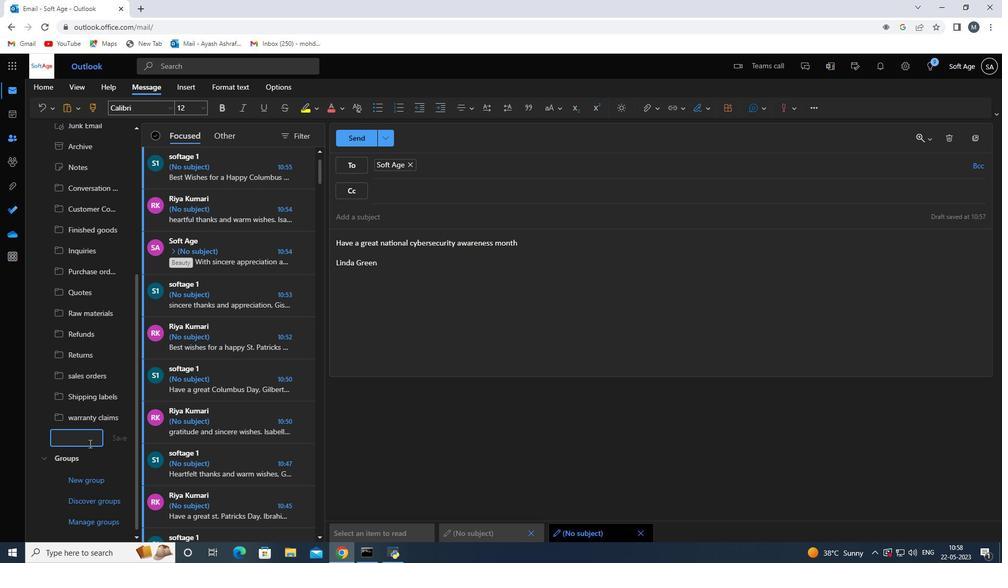 
Action: Mouse pressed left at (81, 442)
Screenshot: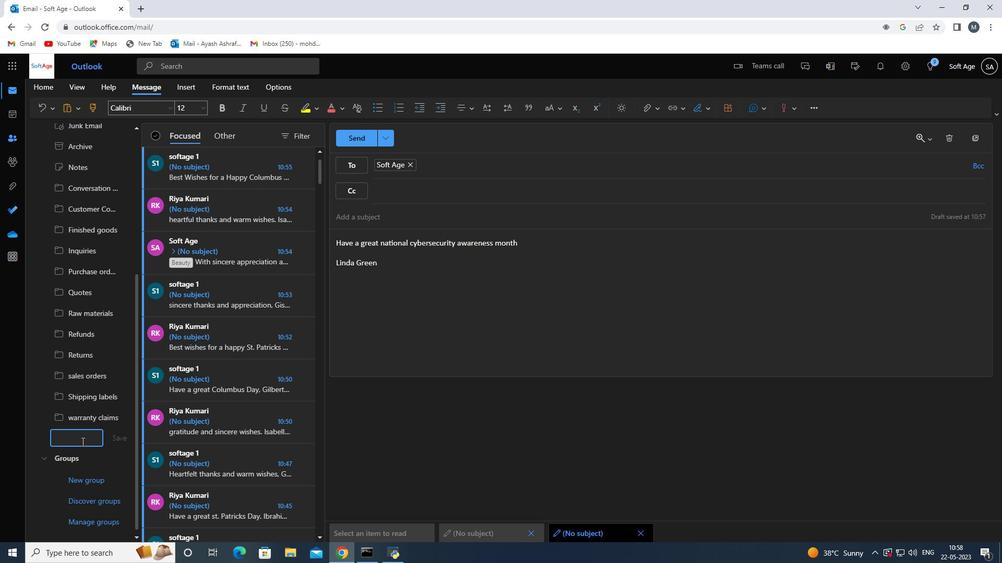 
Action: Key pressed <Key.shift>Packing<Key.space>slips<Key.space>
Screenshot: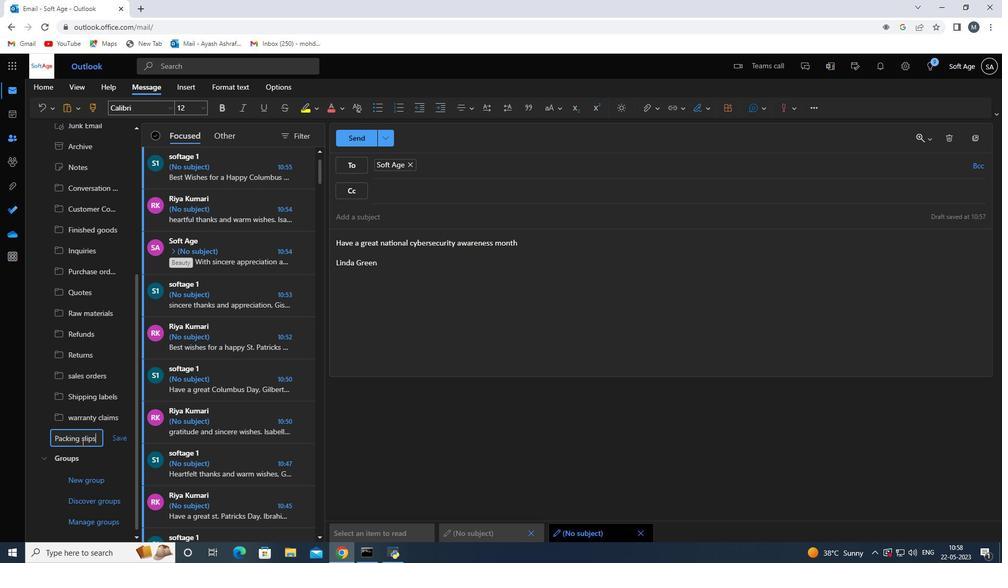 
Action: Mouse moved to (111, 443)
Screenshot: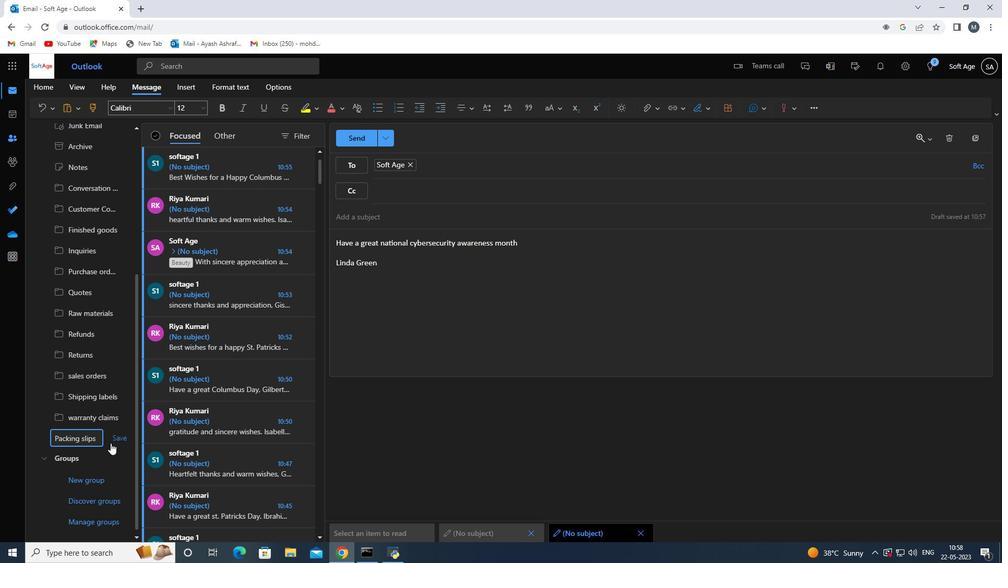 
Action: Mouse pressed left at (111, 443)
Screenshot: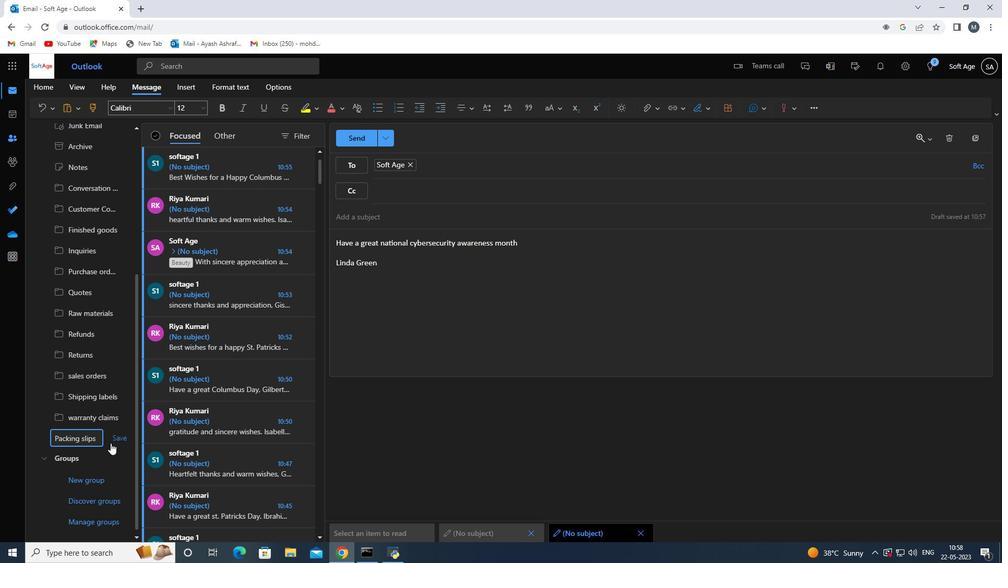 
Action: Mouse moved to (355, 409)
Screenshot: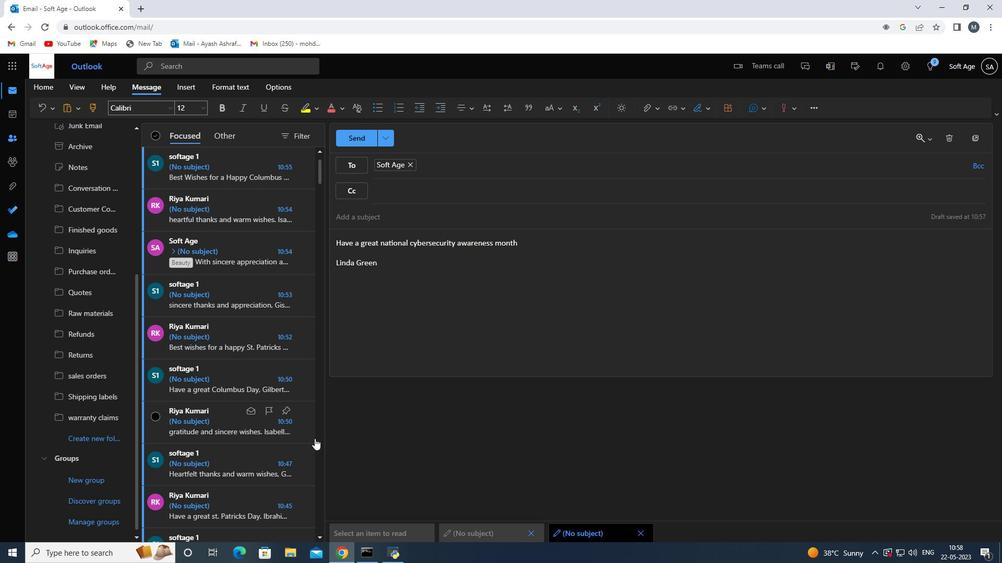 
Action: Mouse scrolled (355, 409) with delta (0, 0)
Screenshot: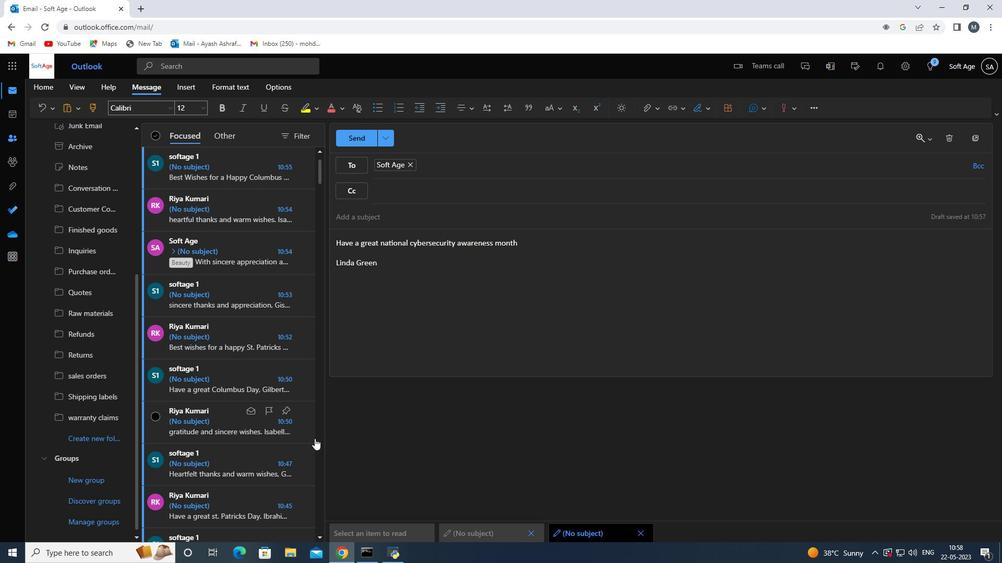 
Action: Mouse moved to (368, 400)
Screenshot: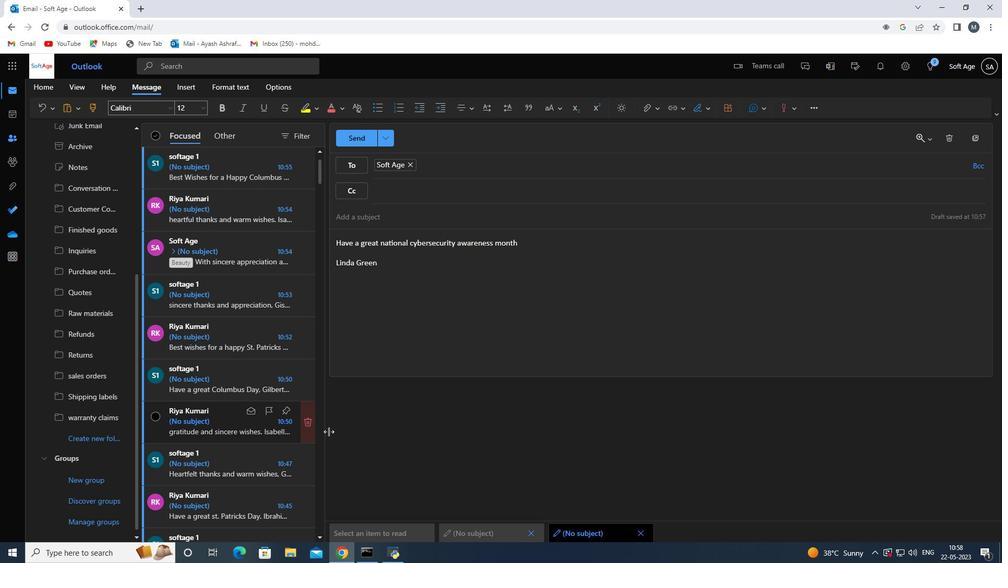 
Action: Mouse scrolled (368, 400) with delta (0, 0)
Screenshot: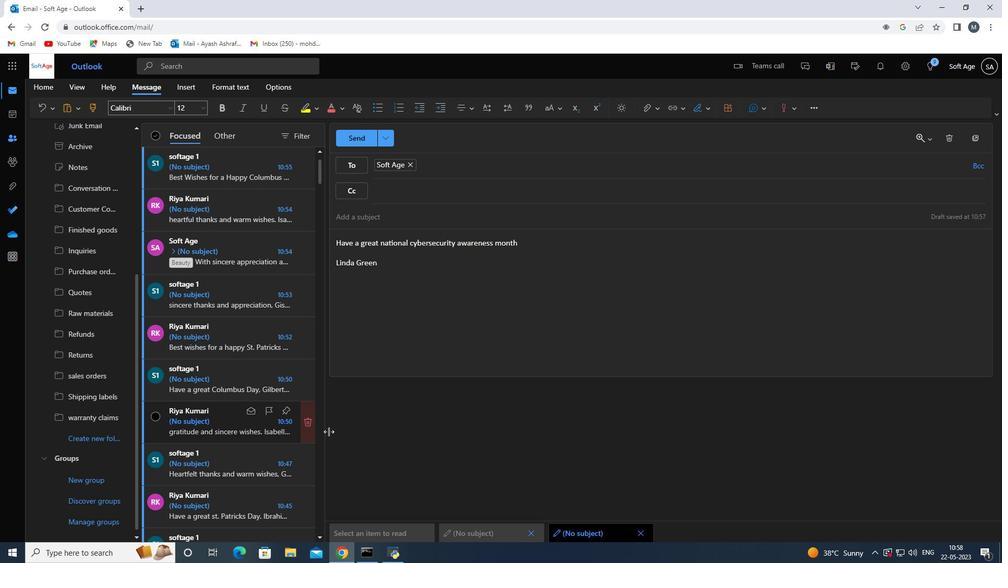 
Action: Mouse moved to (372, 398)
Screenshot: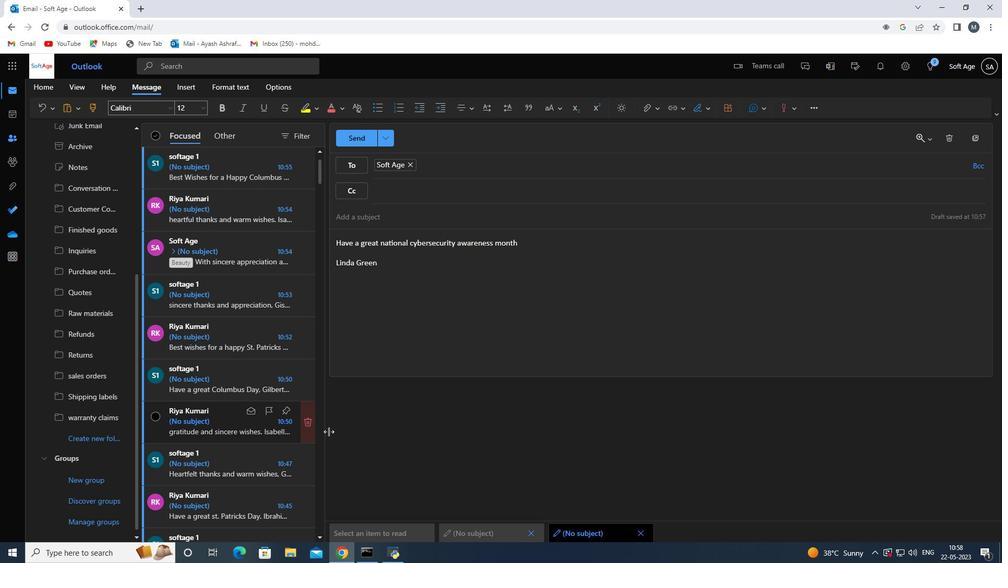 
Action: Mouse scrolled (372, 398) with delta (0, 0)
Screenshot: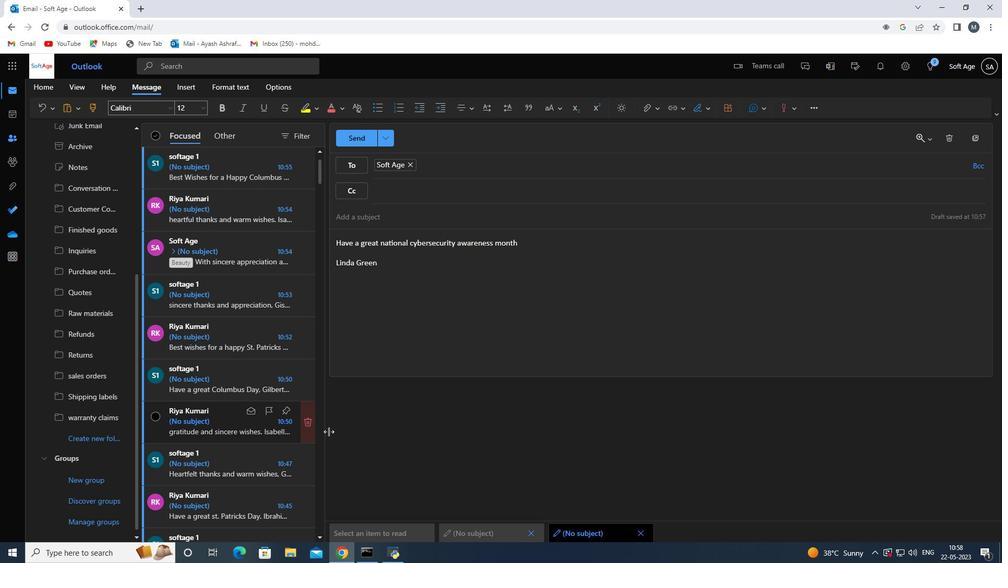 
Action: Mouse moved to (373, 397)
Screenshot: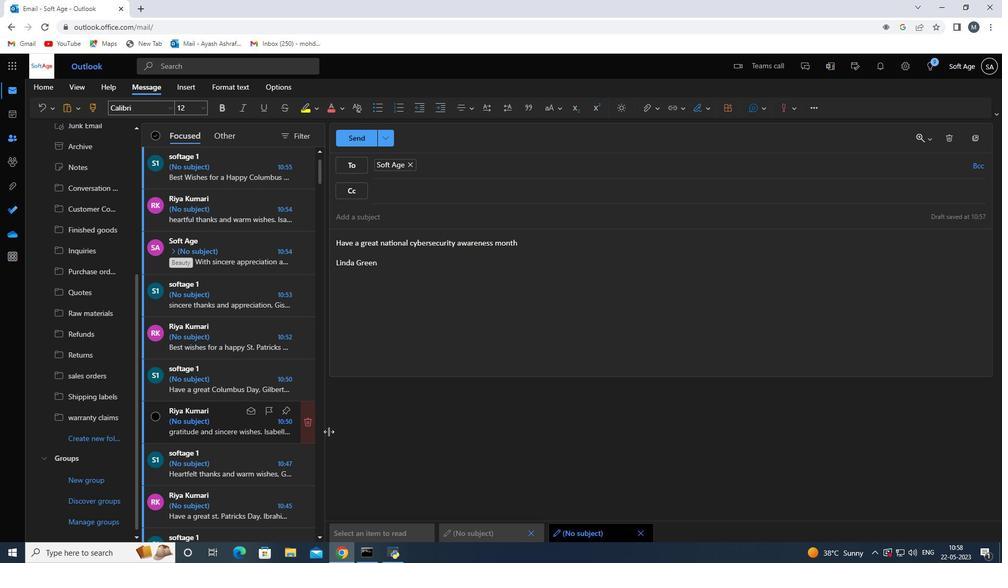 
Action: Mouse scrolled (373, 397) with delta (0, 0)
Screenshot: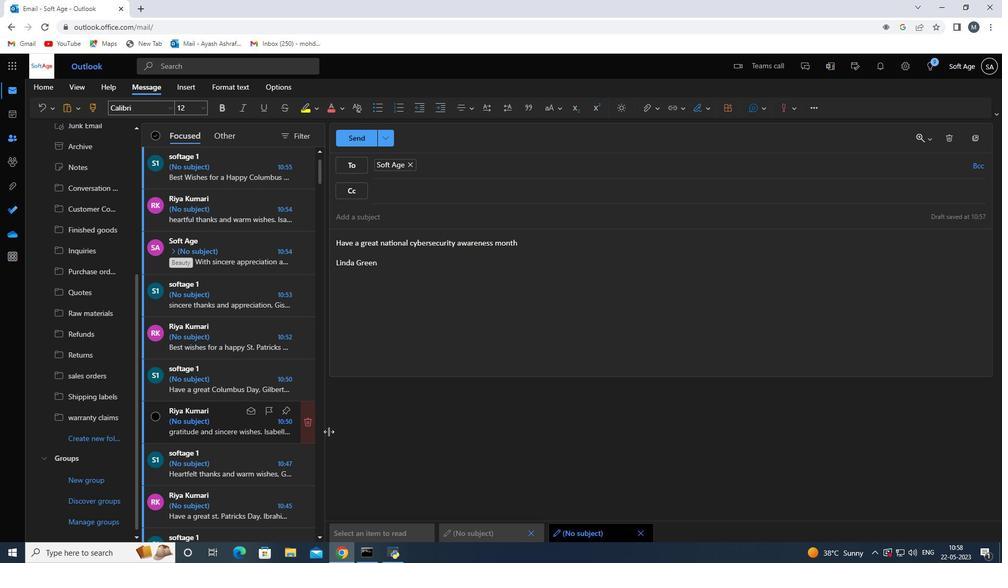 
Action: Mouse scrolled (373, 397) with delta (0, 0)
Screenshot: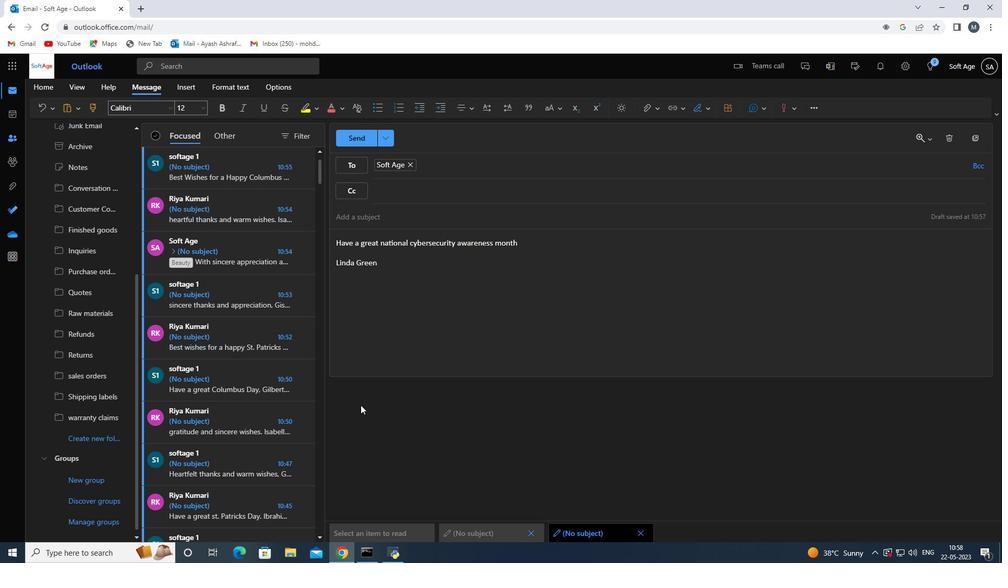 
Action: Mouse moved to (352, 143)
Screenshot: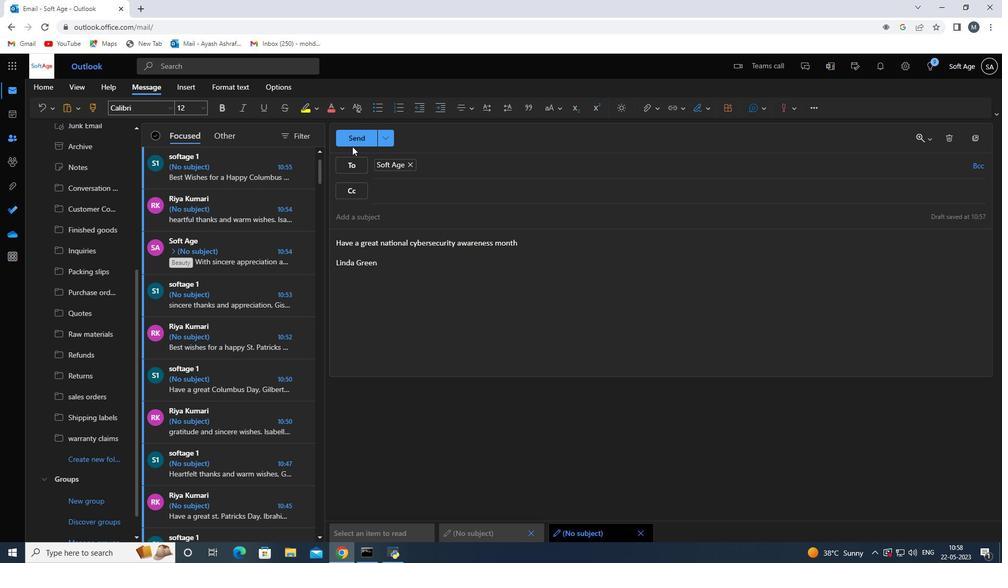 
Action: Mouse pressed left at (352, 143)
Screenshot: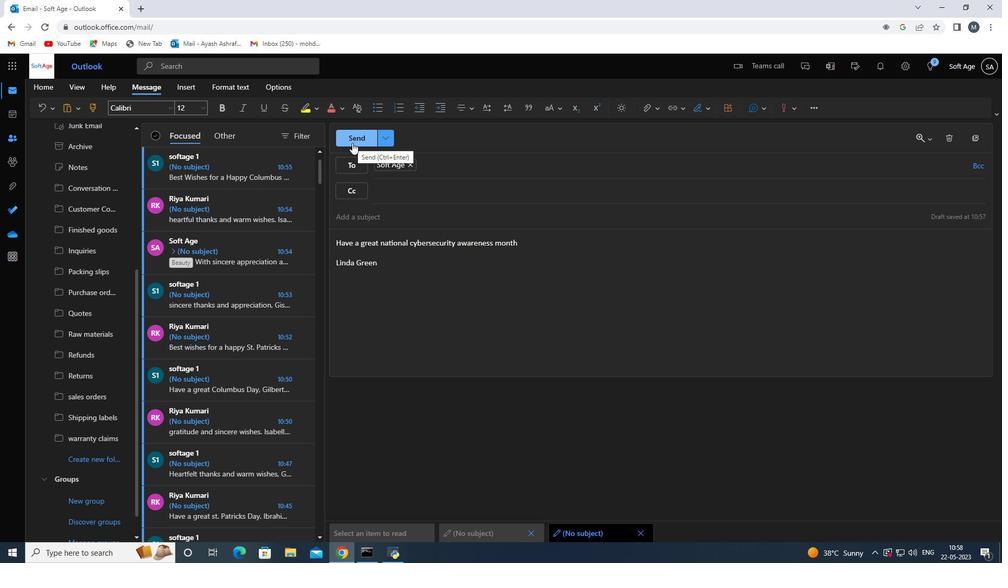 
Action: Mouse moved to (494, 322)
Screenshot: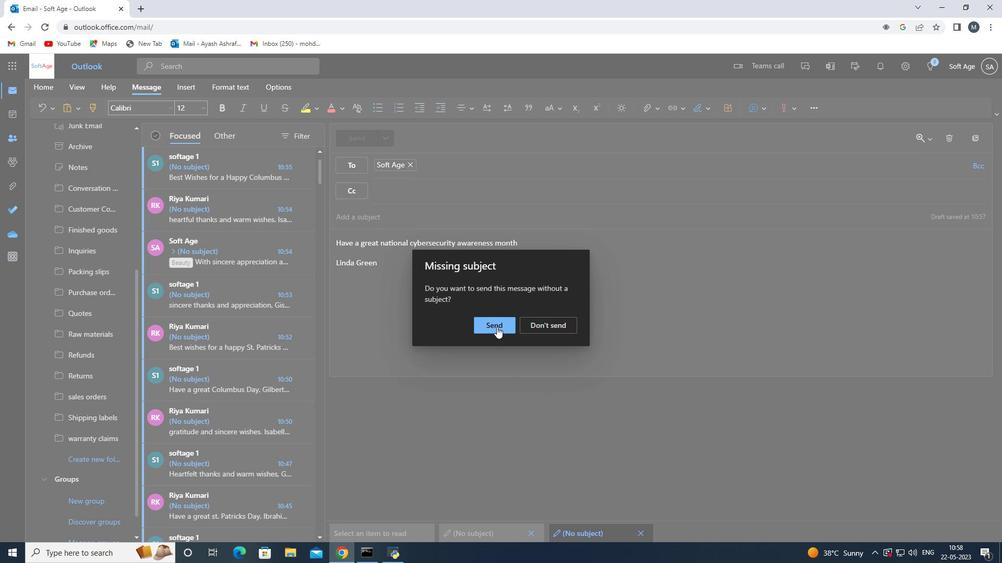 
Action: Mouse pressed left at (494, 322)
Screenshot: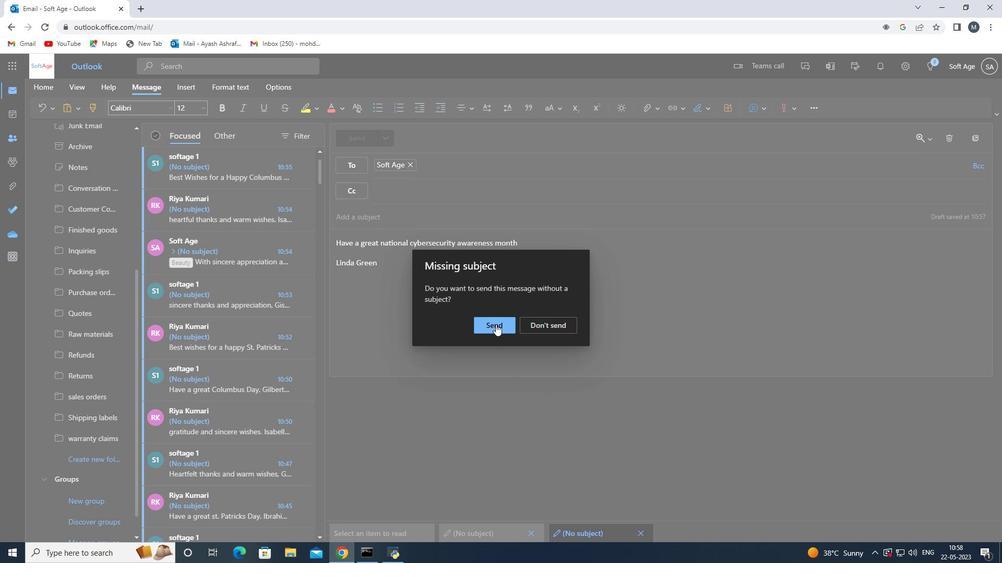 
Action: Mouse moved to (454, 307)
Screenshot: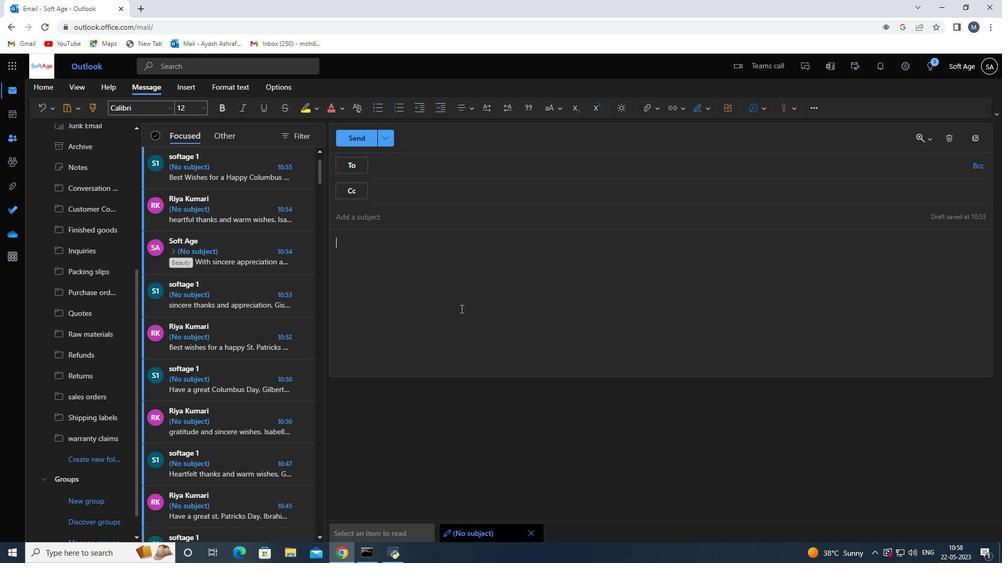 
